 Task: Experiment with a VST harmonic exciter on a vocal track to enhance presence.
Action: Mouse moved to (80, 14)
Screenshot: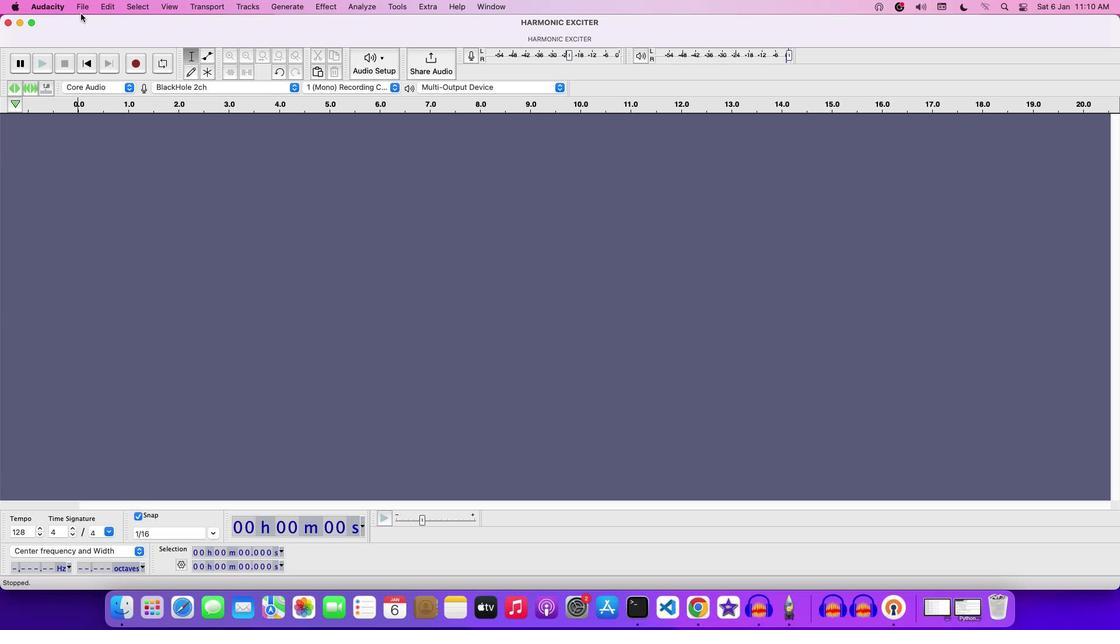 
Action: Mouse pressed left at (80, 14)
Screenshot: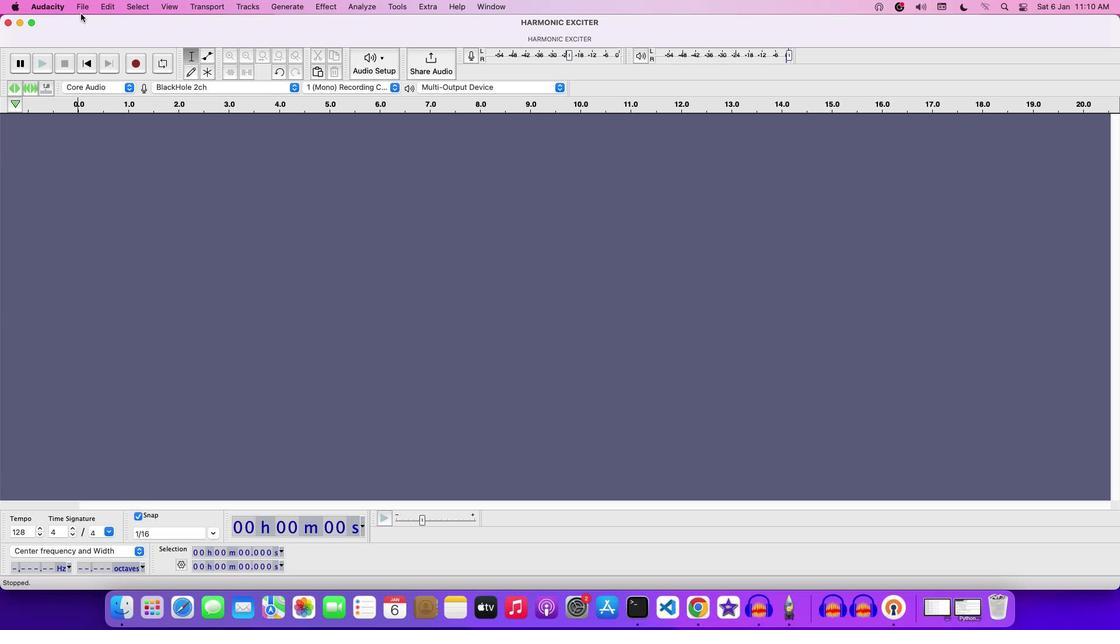 
Action: Mouse moved to (82, 10)
Screenshot: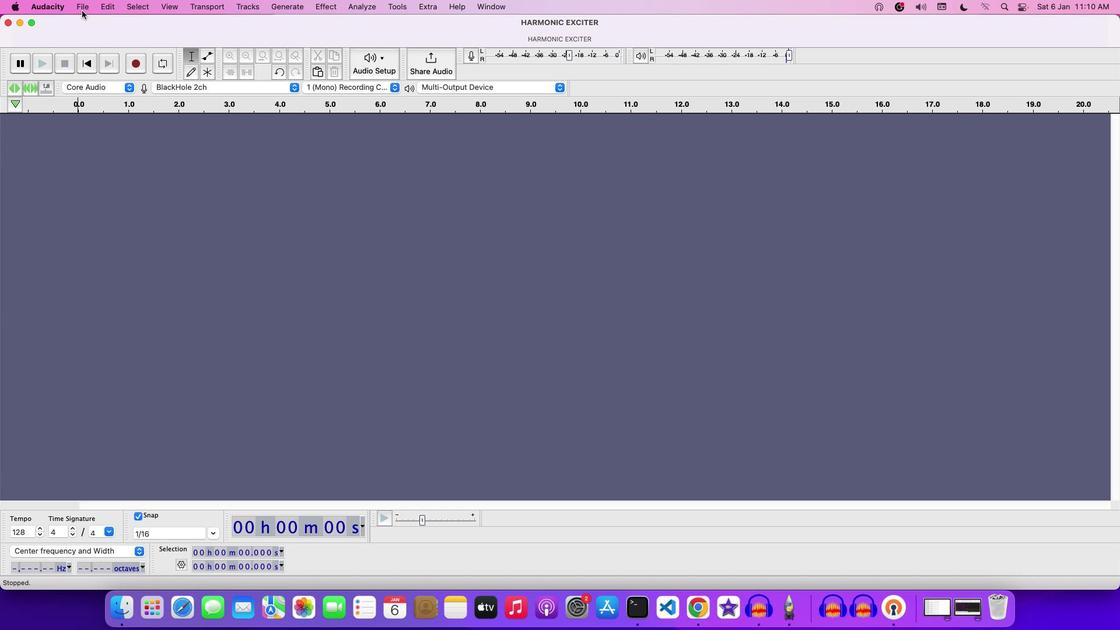 
Action: Mouse pressed left at (82, 10)
Screenshot: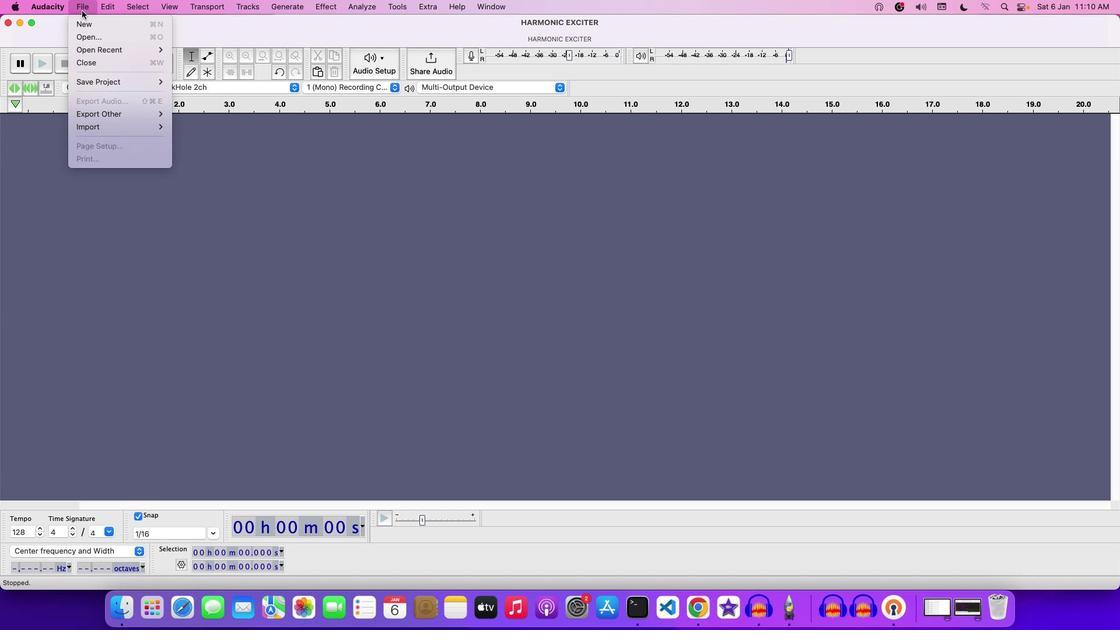 
Action: Mouse moved to (240, 50)
Screenshot: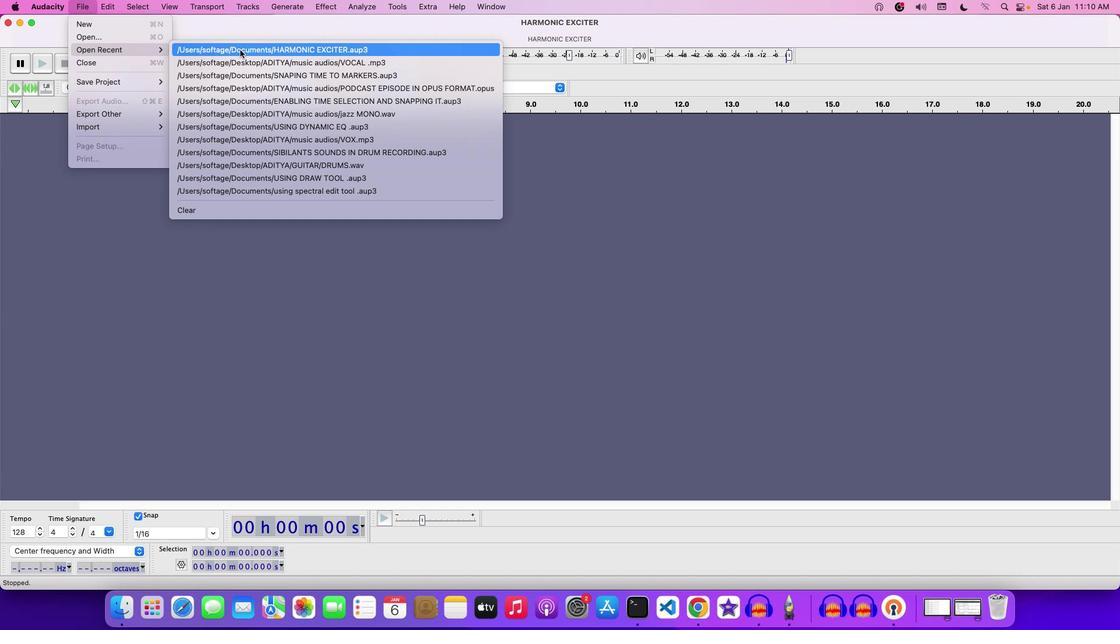 
Action: Mouse pressed left at (240, 50)
Screenshot: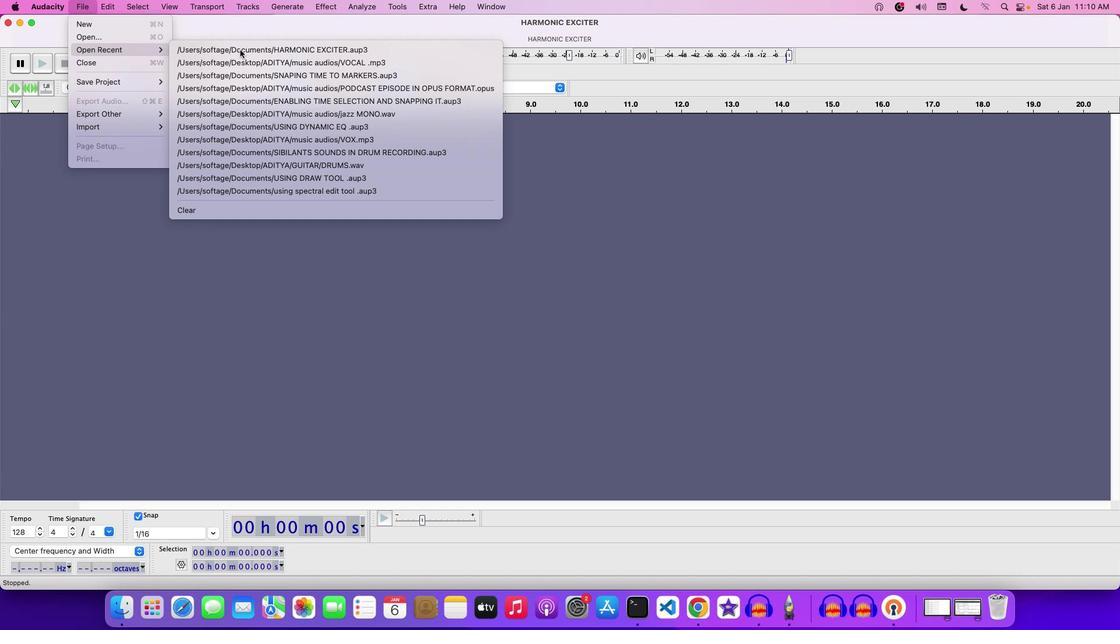 
Action: Mouse moved to (547, 239)
Screenshot: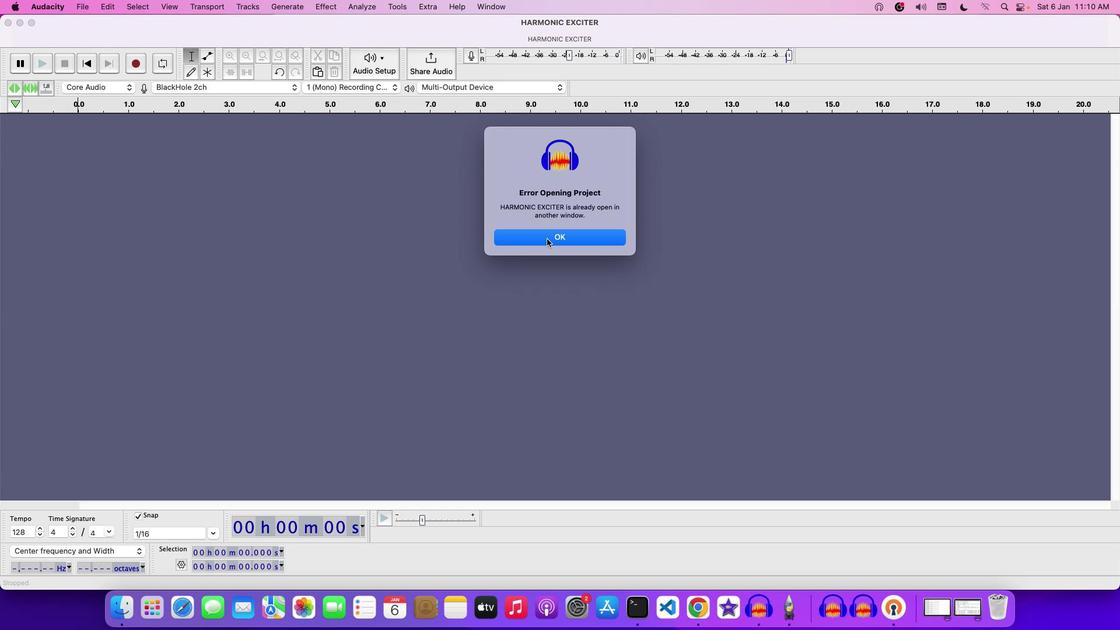 
Action: Mouse pressed left at (547, 239)
Screenshot: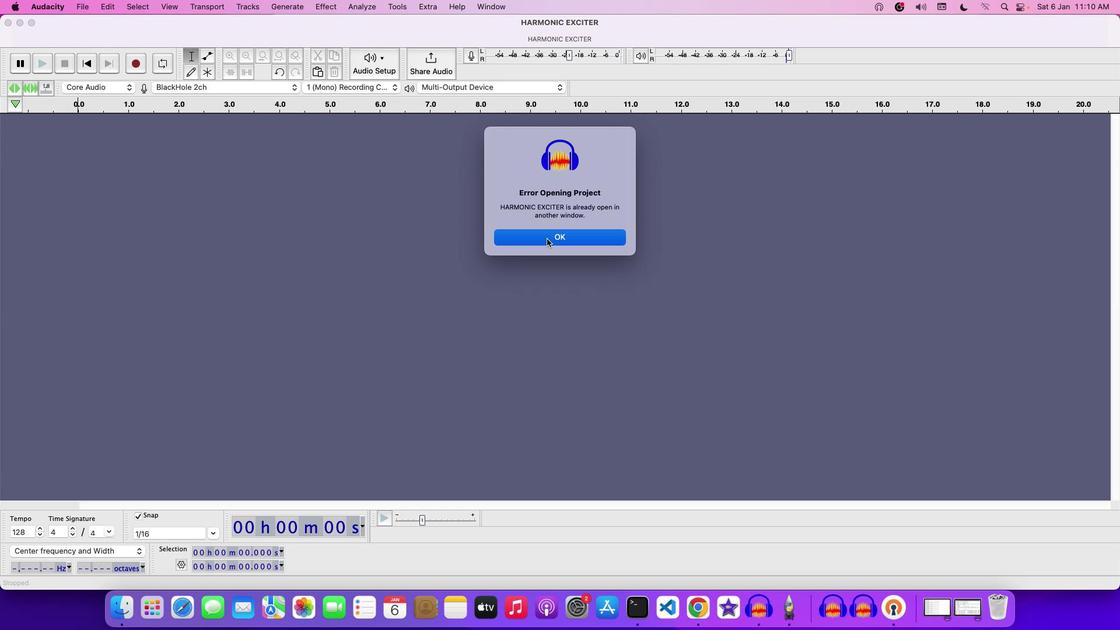 
Action: Mouse moved to (89, 9)
Screenshot: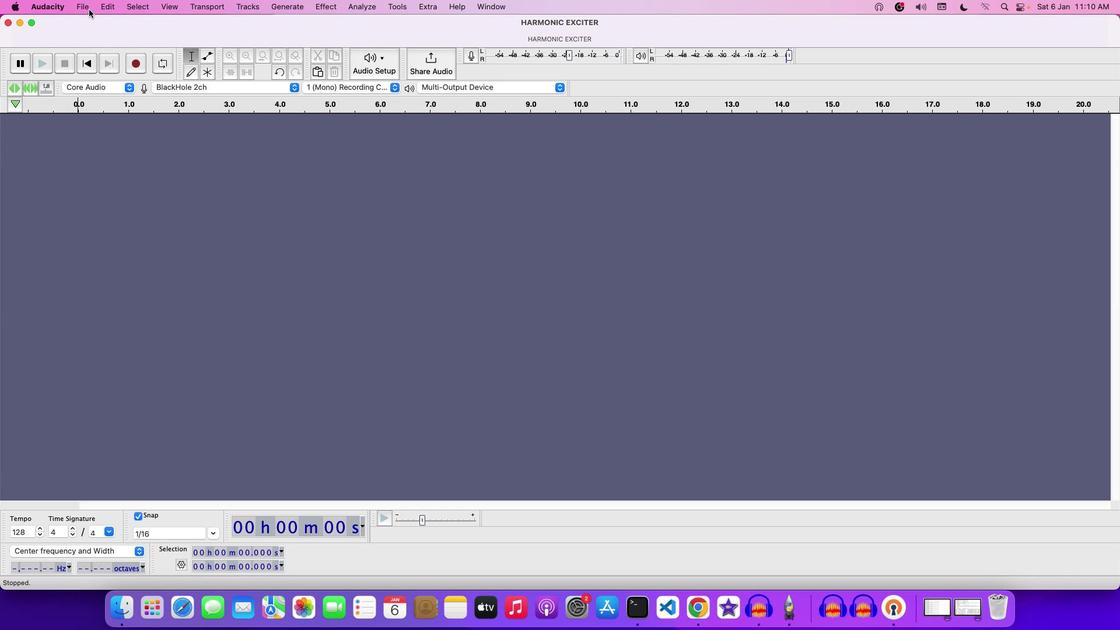 
Action: Mouse pressed left at (89, 9)
Screenshot: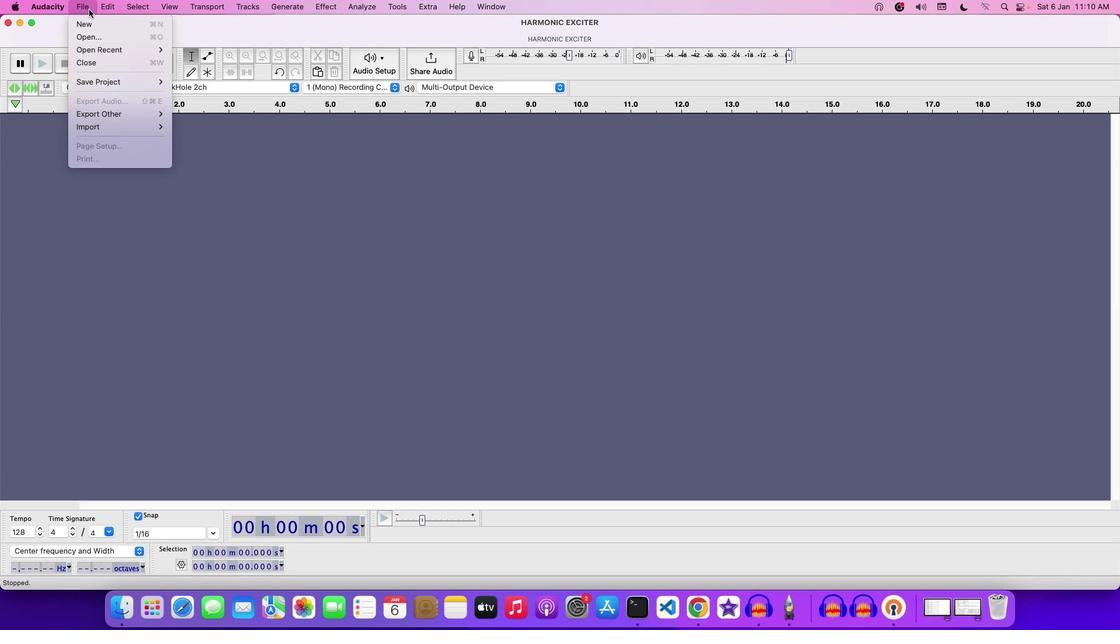 
Action: Mouse moved to (97, 37)
Screenshot: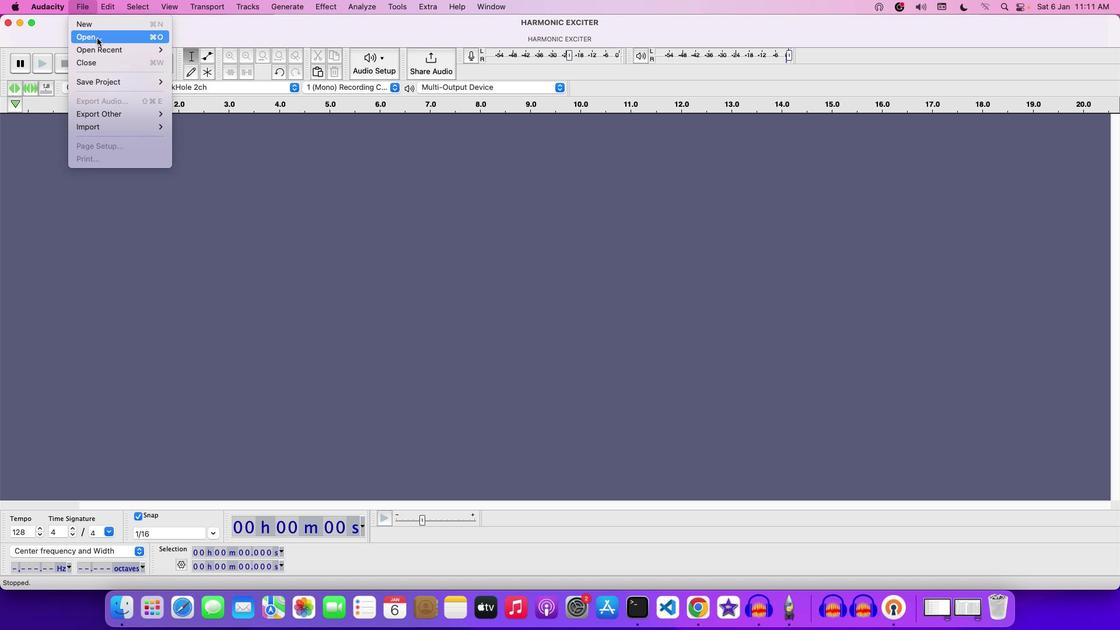 
Action: Mouse pressed left at (97, 37)
Screenshot: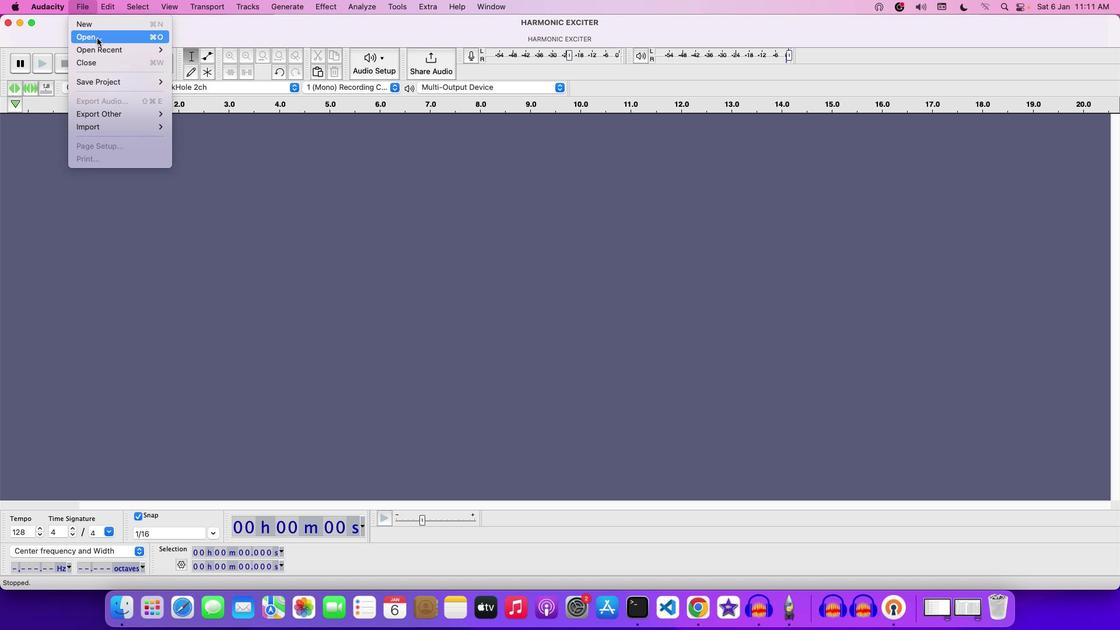 
Action: Mouse moved to (494, 227)
Screenshot: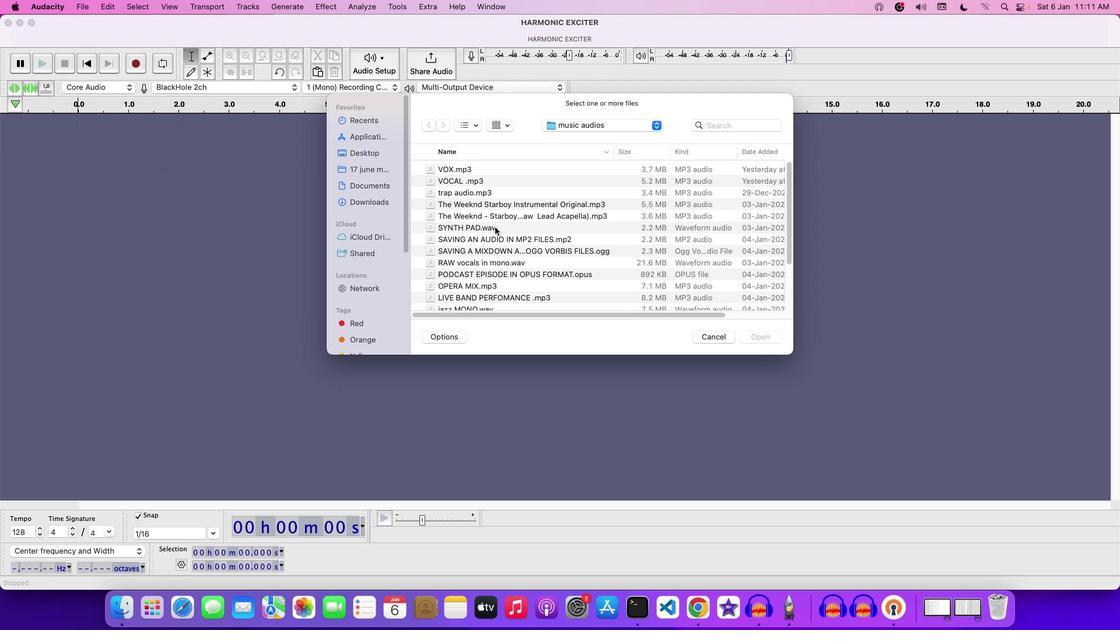
Action: Mouse scrolled (494, 227) with delta (0, 0)
Screenshot: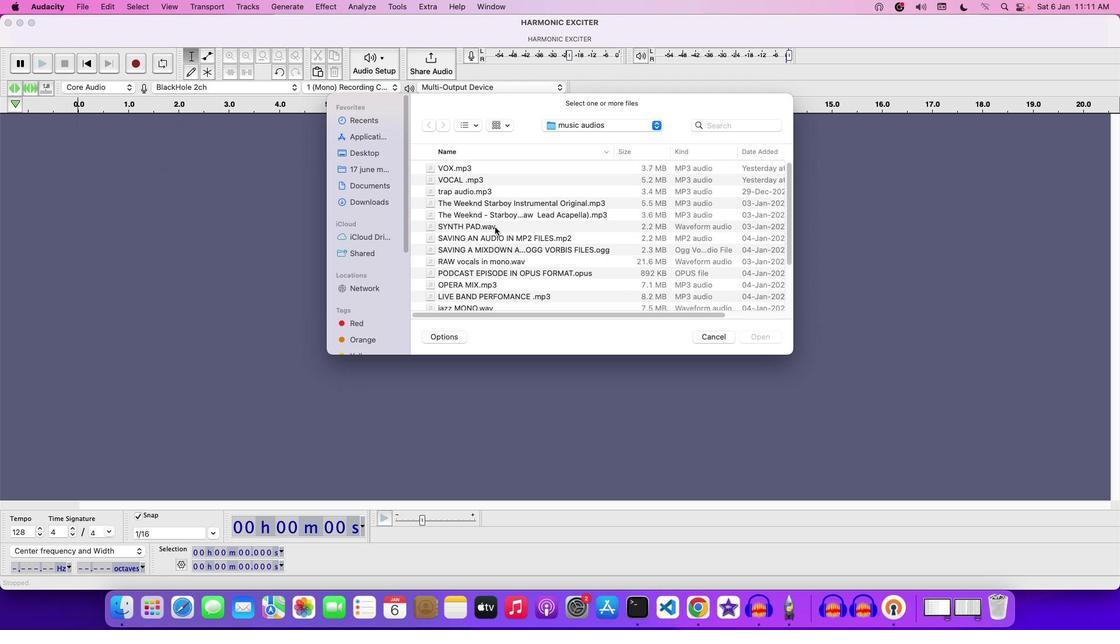 
Action: Mouse moved to (470, 180)
Screenshot: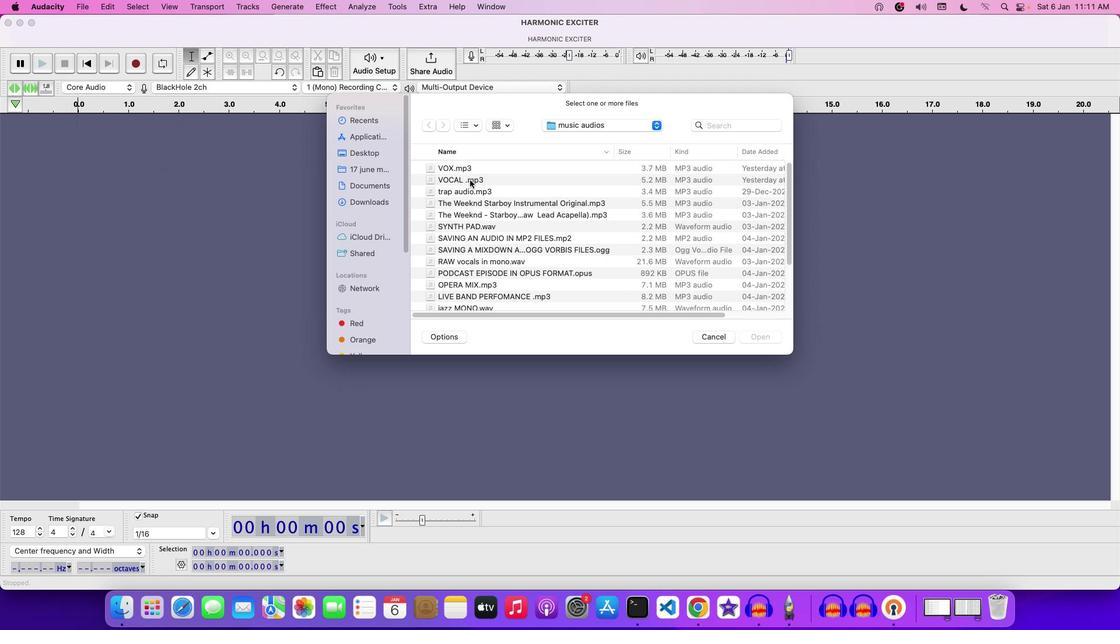 
Action: Mouse pressed left at (470, 180)
Screenshot: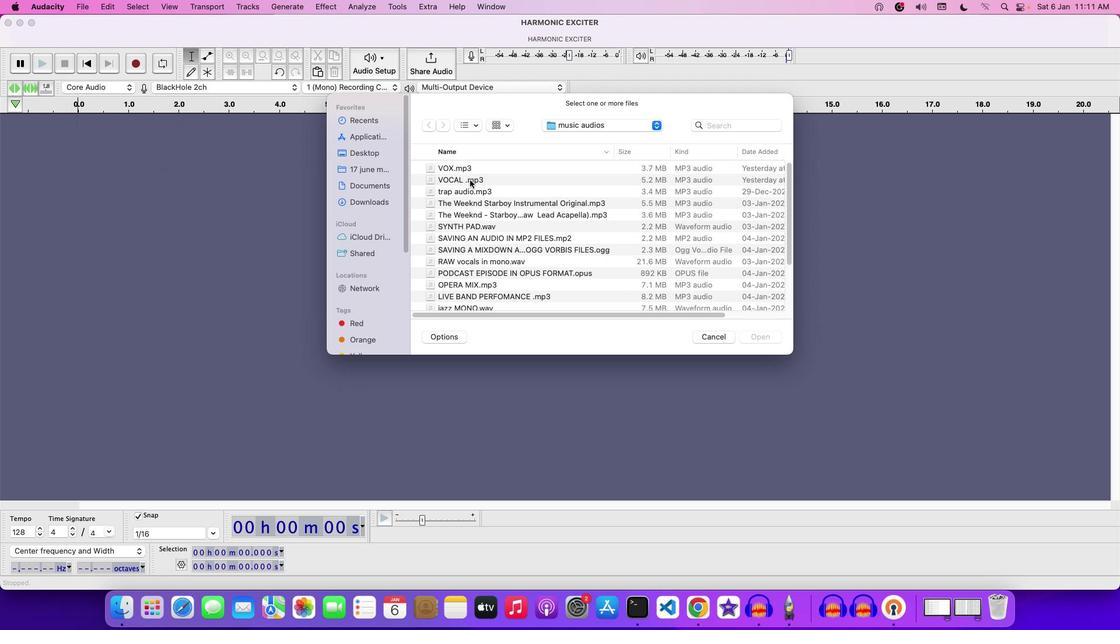 
Action: Mouse moved to (482, 178)
Screenshot: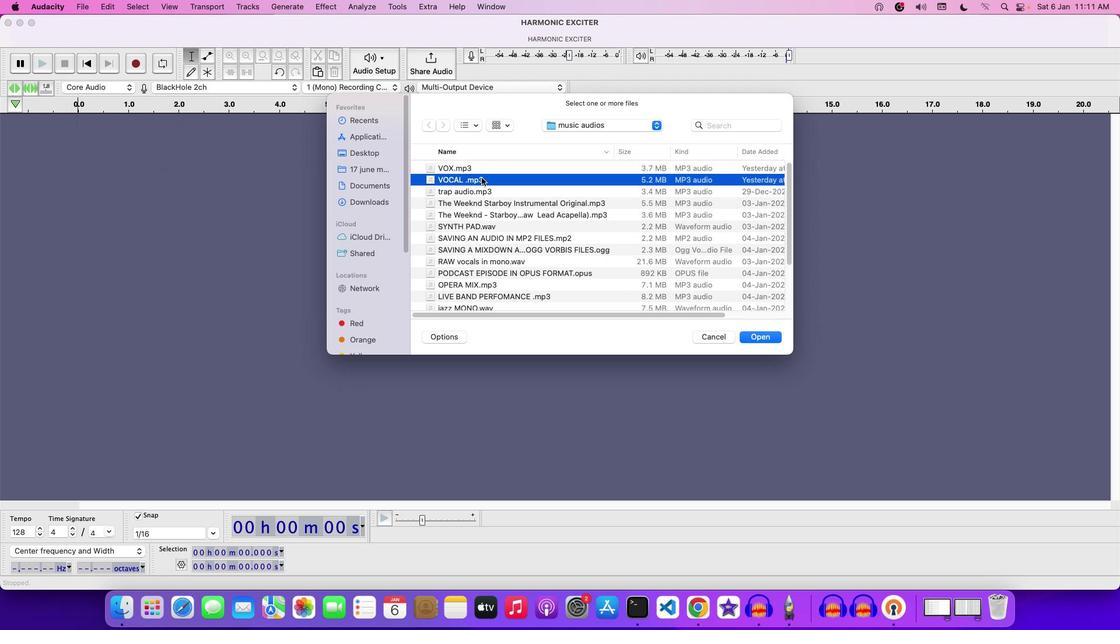 
Action: Mouse pressed left at (482, 178)
Screenshot: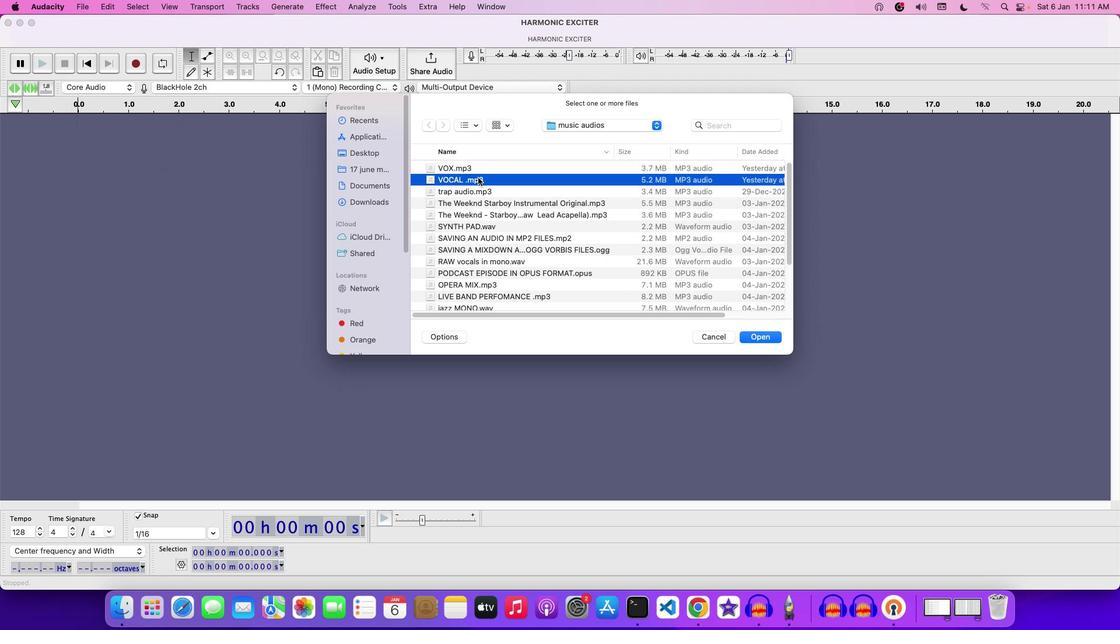 
Action: Mouse moved to (723, 338)
Screenshot: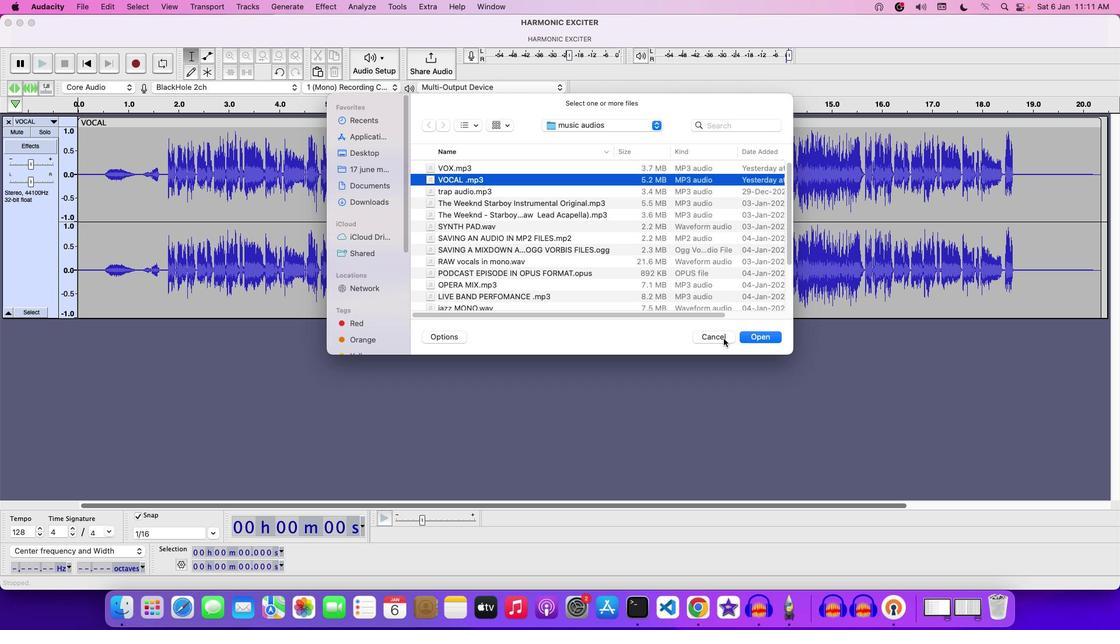 
Action: Mouse pressed left at (723, 338)
Screenshot: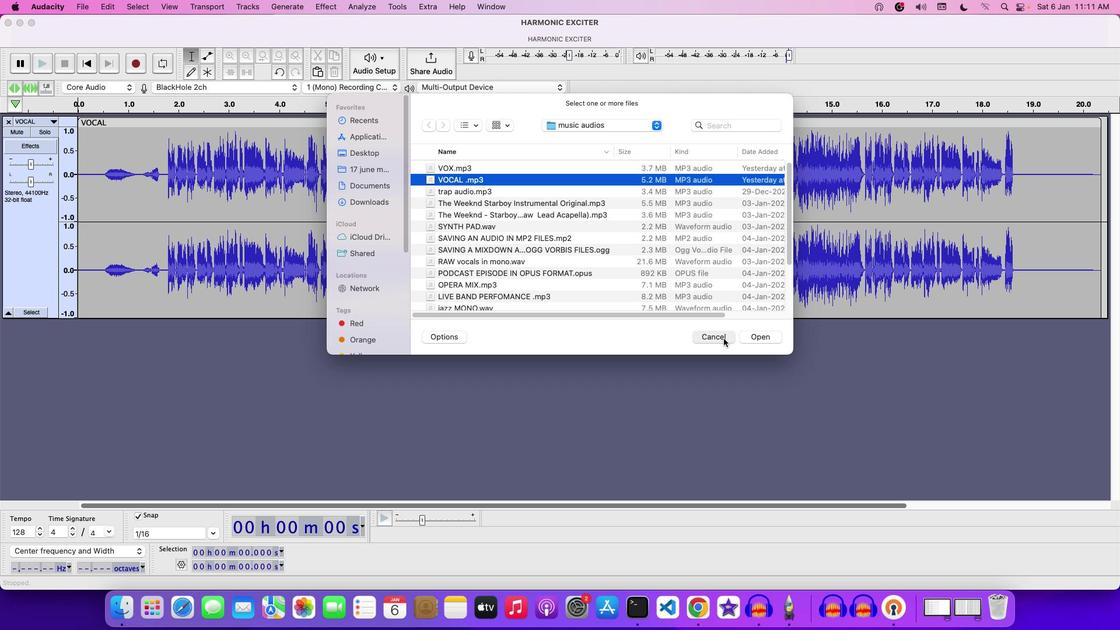 
Action: Mouse moved to (78, 123)
Screenshot: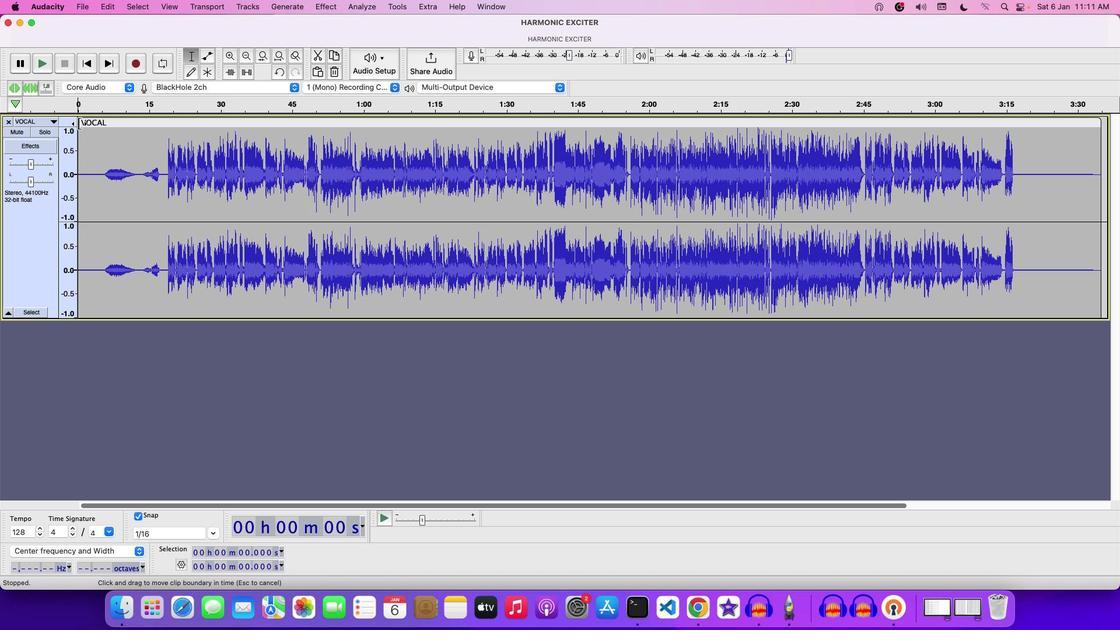 
Action: Mouse pressed left at (78, 123)
Screenshot: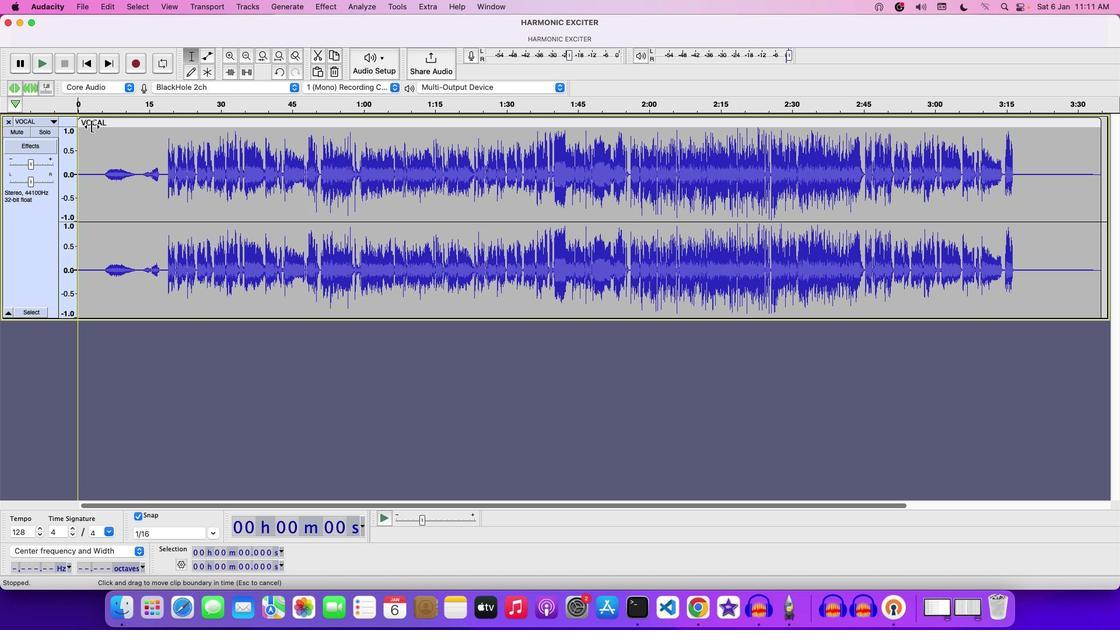 
Action: Mouse moved to (183, 126)
Screenshot: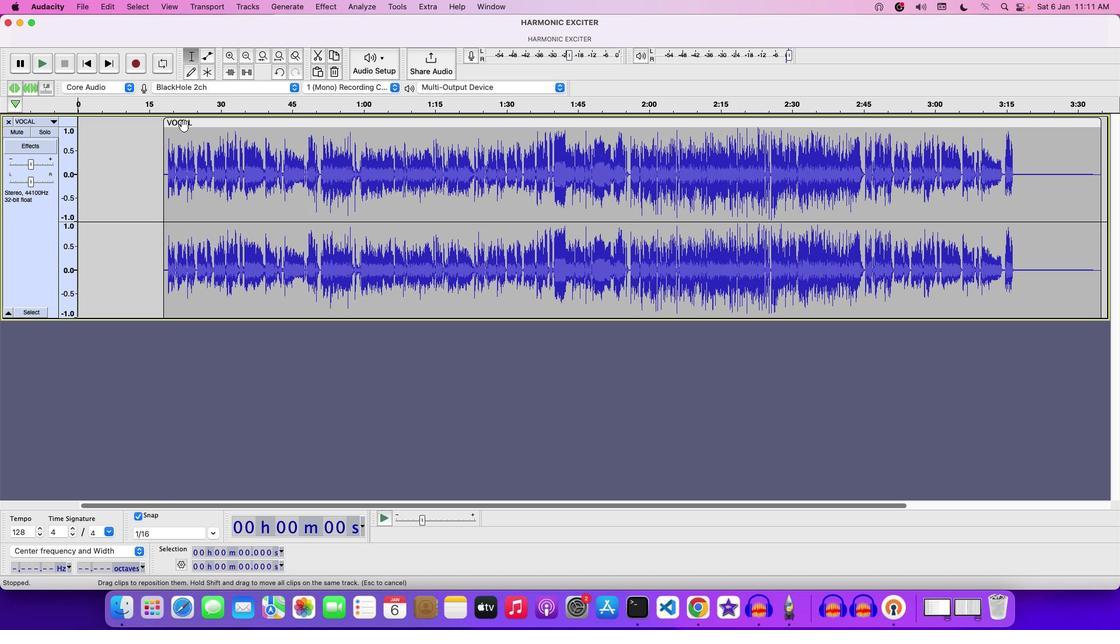 
Action: Mouse pressed left at (183, 126)
Screenshot: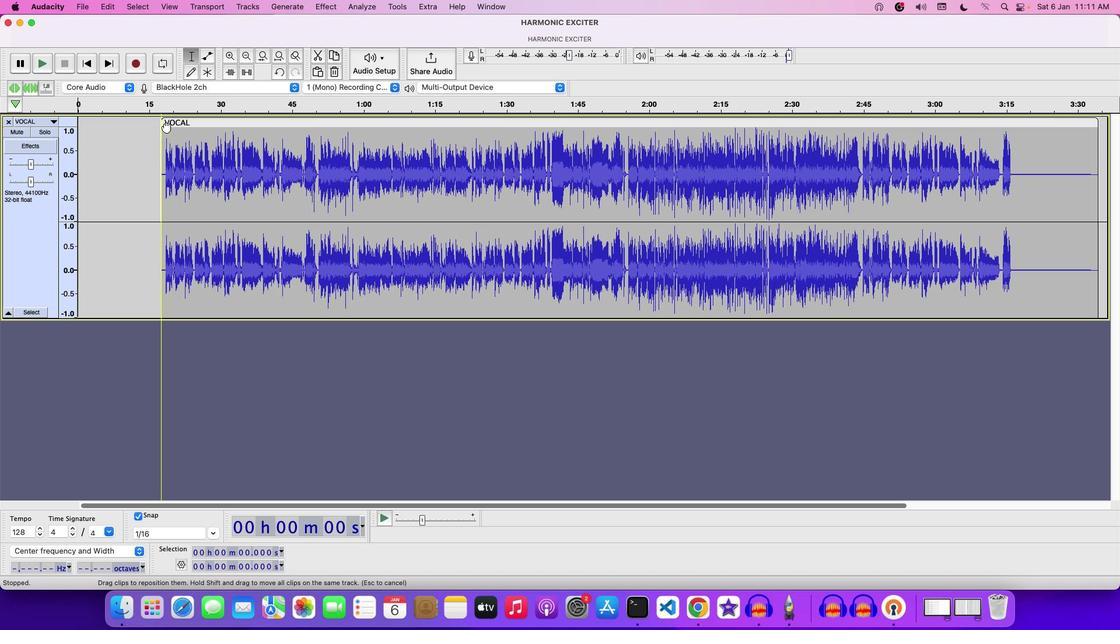 
Action: Mouse moved to (97, 129)
Screenshot: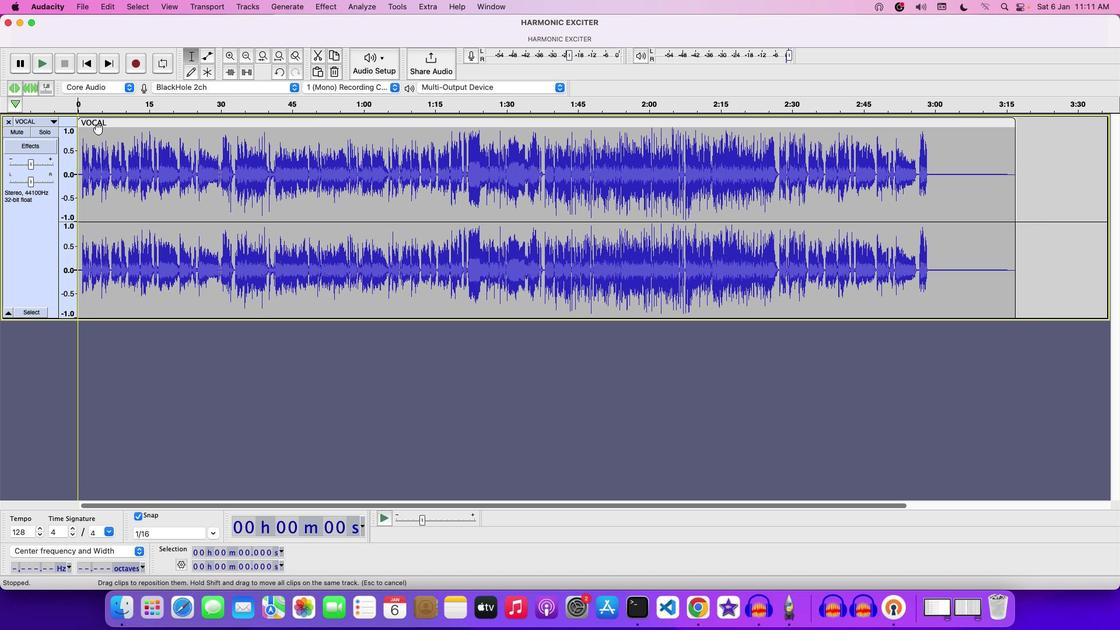 
Action: Key pressed Key.space
Screenshot: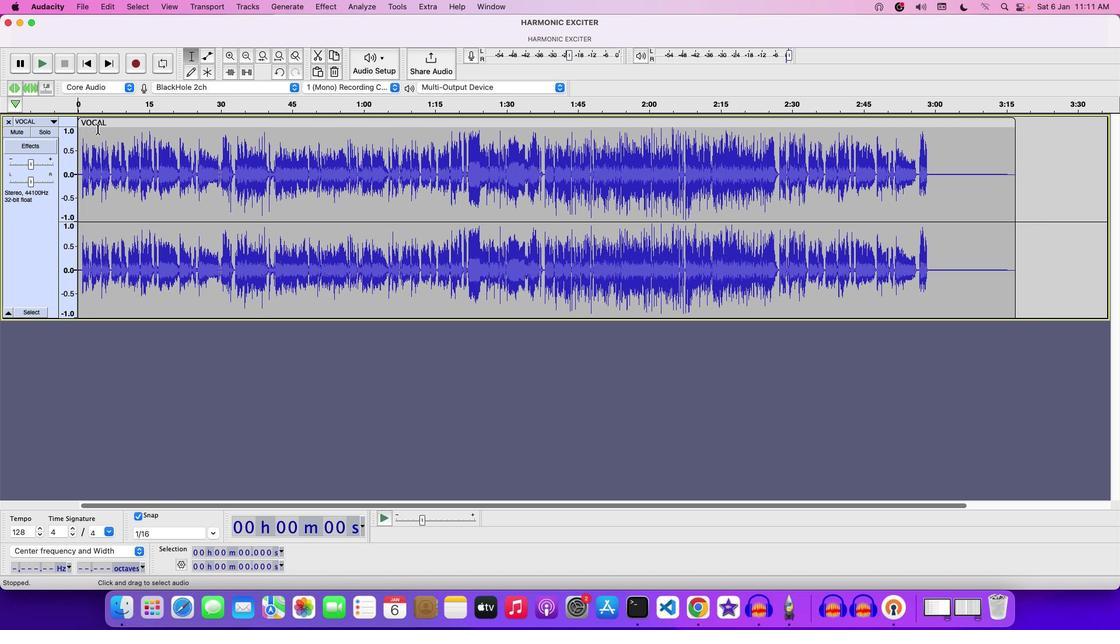 
Action: Mouse moved to (31, 162)
Screenshot: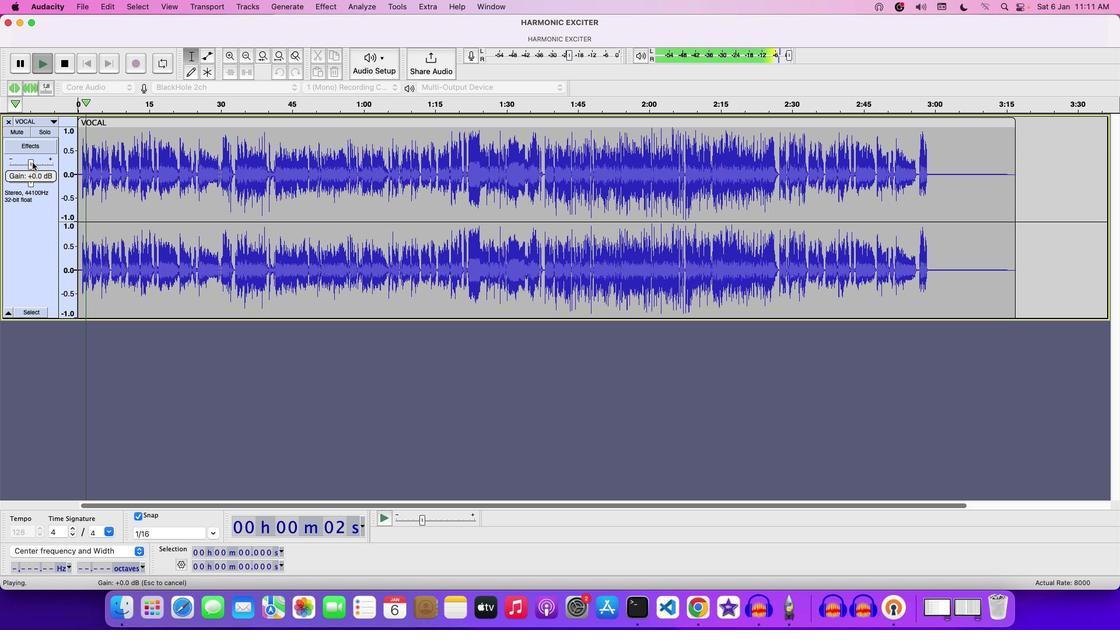 
Action: Mouse pressed left at (31, 162)
Screenshot: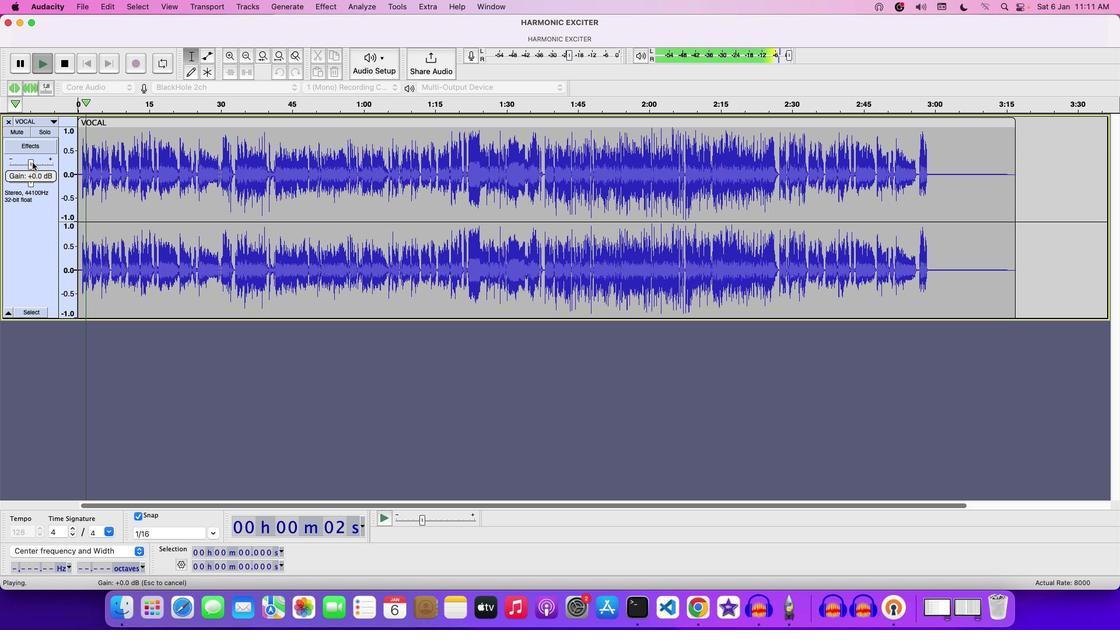 
Action: Mouse moved to (383, 168)
Screenshot: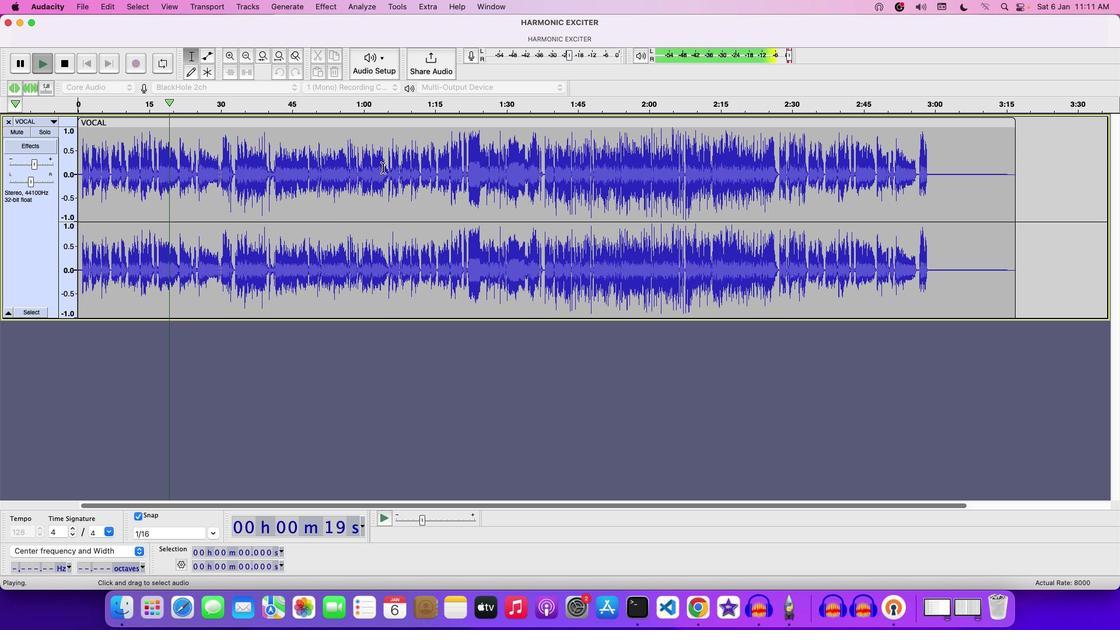 
Action: Mouse pressed left at (383, 168)
Screenshot: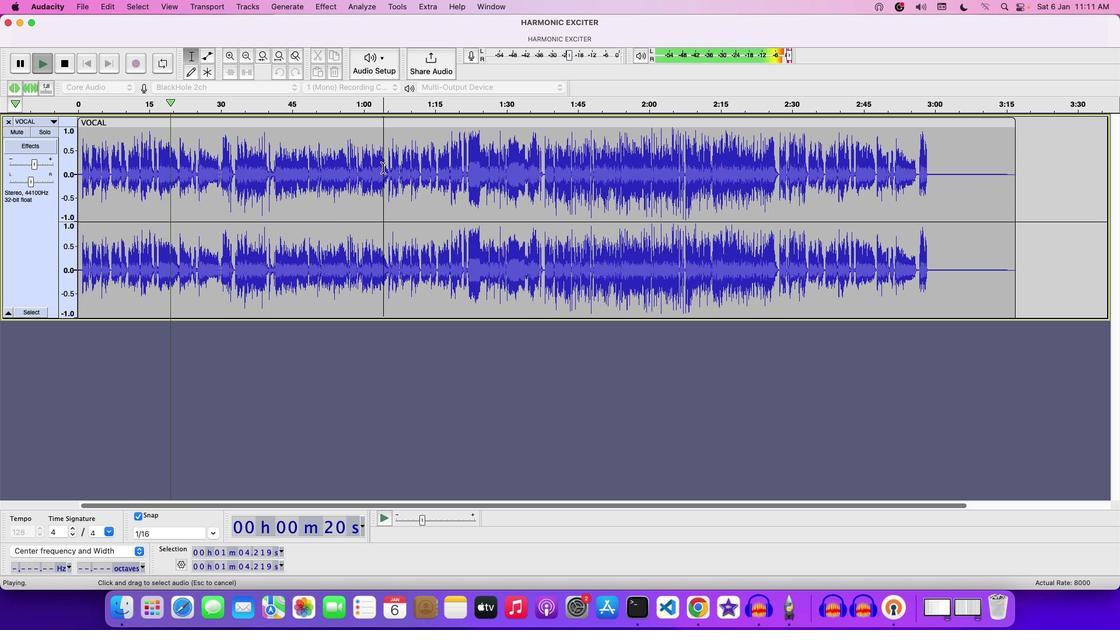 
Action: Mouse pressed left at (383, 168)
Screenshot: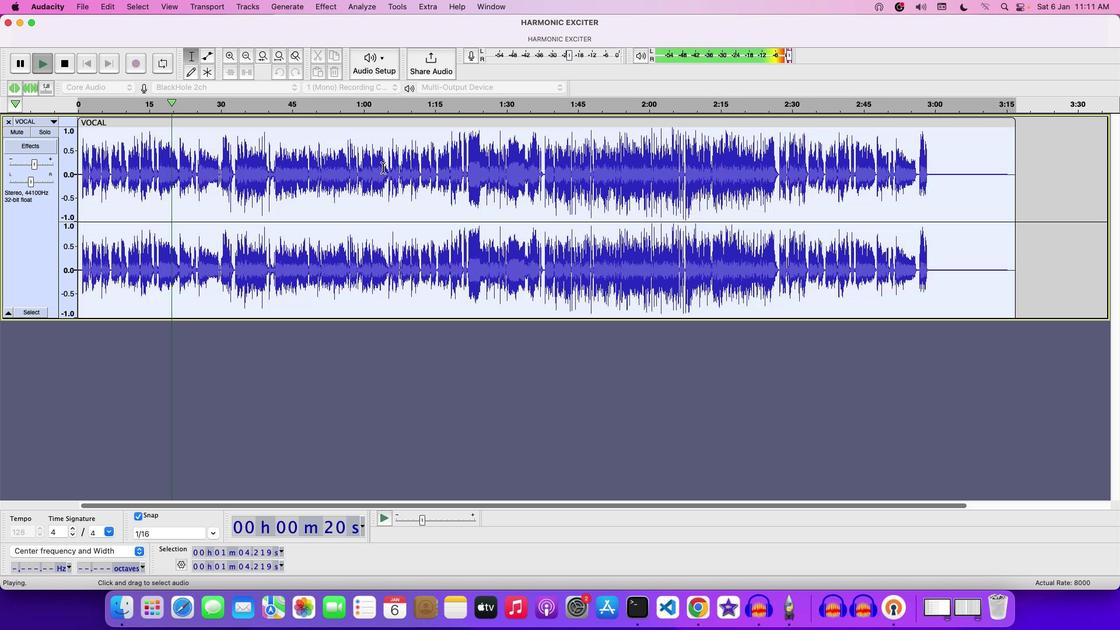 
Action: Mouse moved to (314, 154)
Screenshot: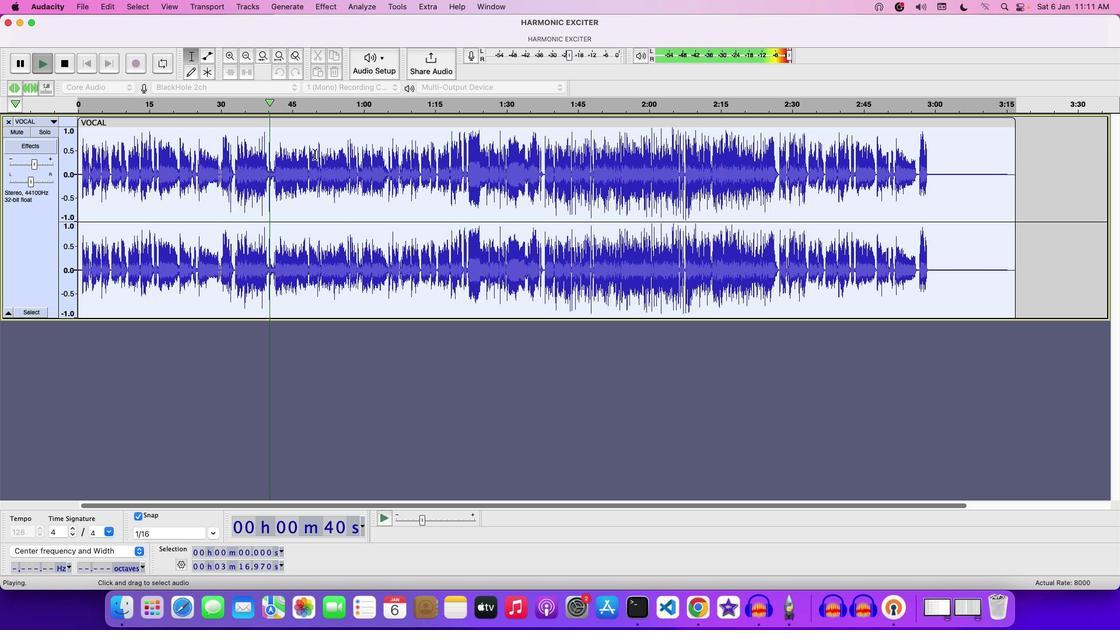 
Action: Key pressed Key.space
Screenshot: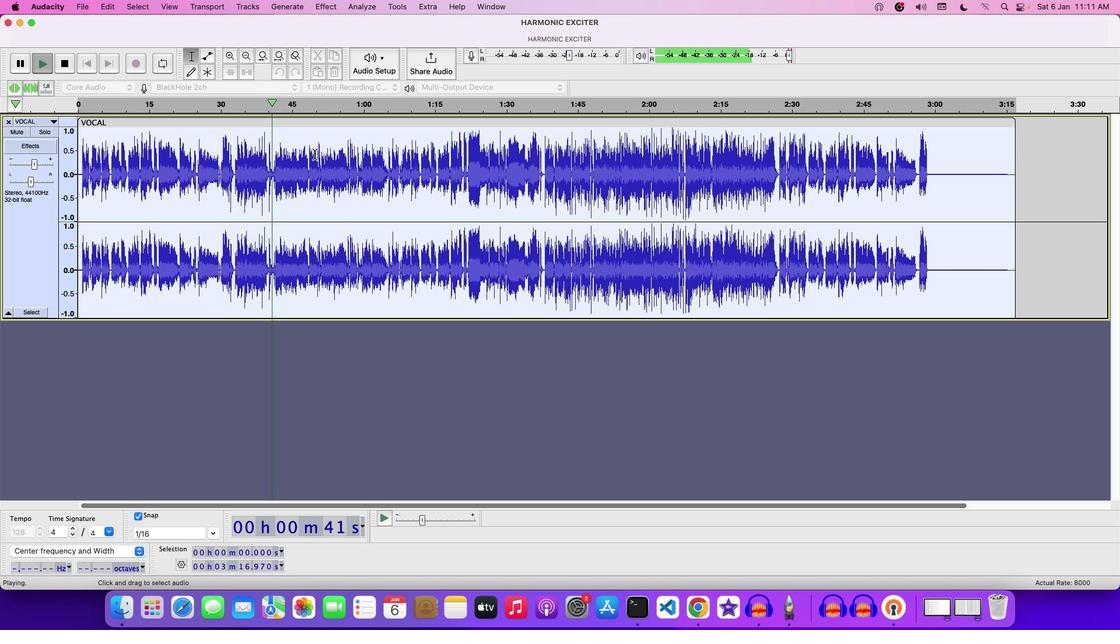 
Action: Mouse moved to (78, 7)
Screenshot: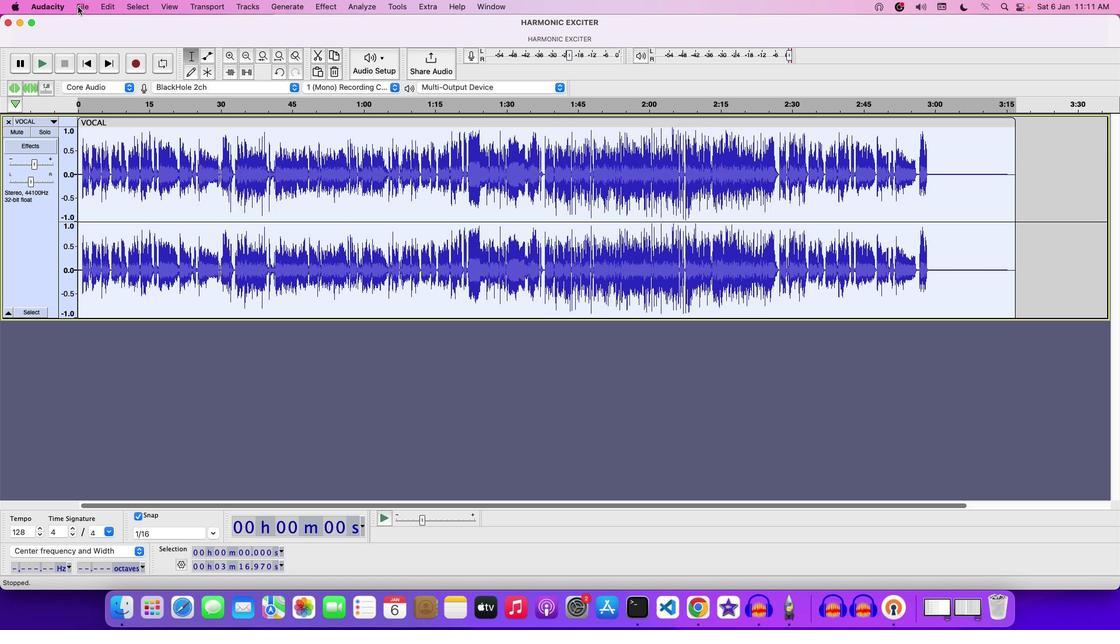 
Action: Mouse pressed left at (78, 7)
Screenshot: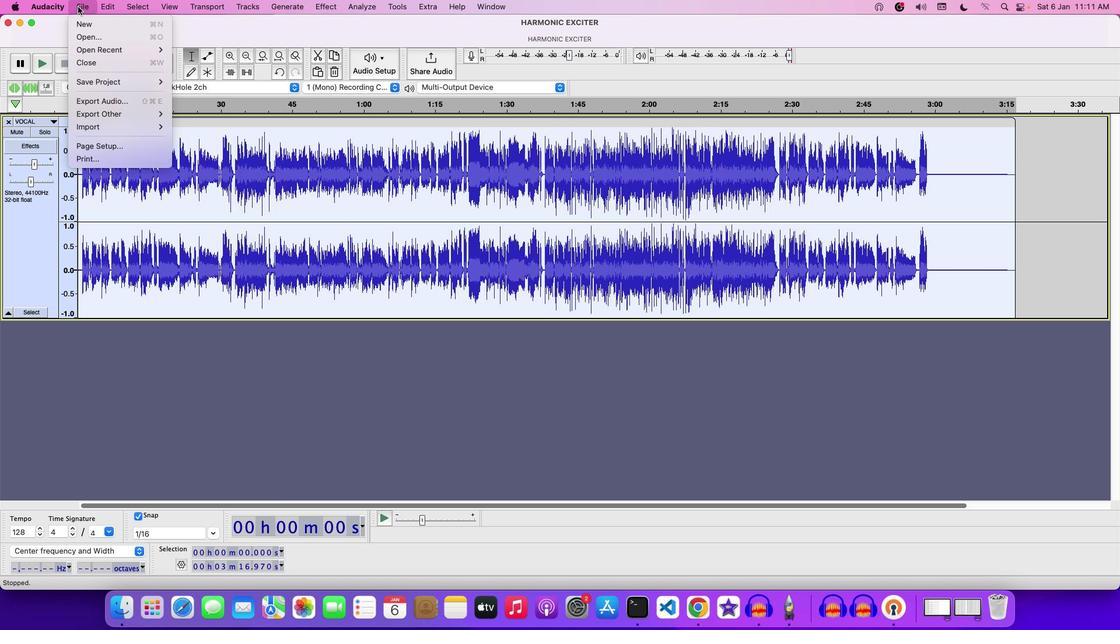 
Action: Mouse moved to (490, 323)
Screenshot: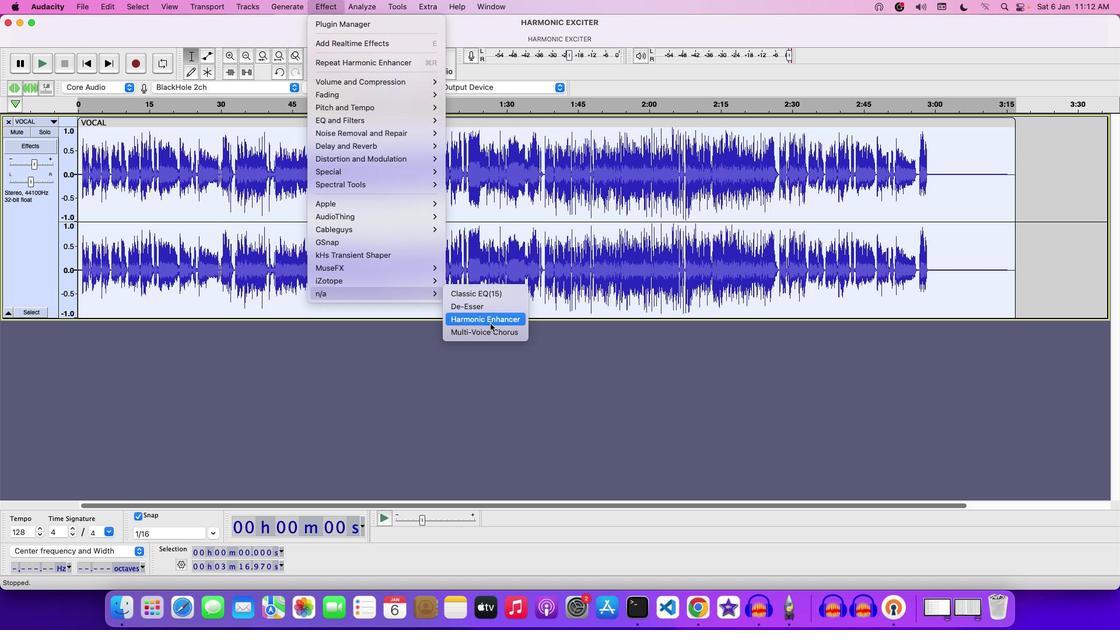 
Action: Mouse pressed left at (490, 323)
Screenshot: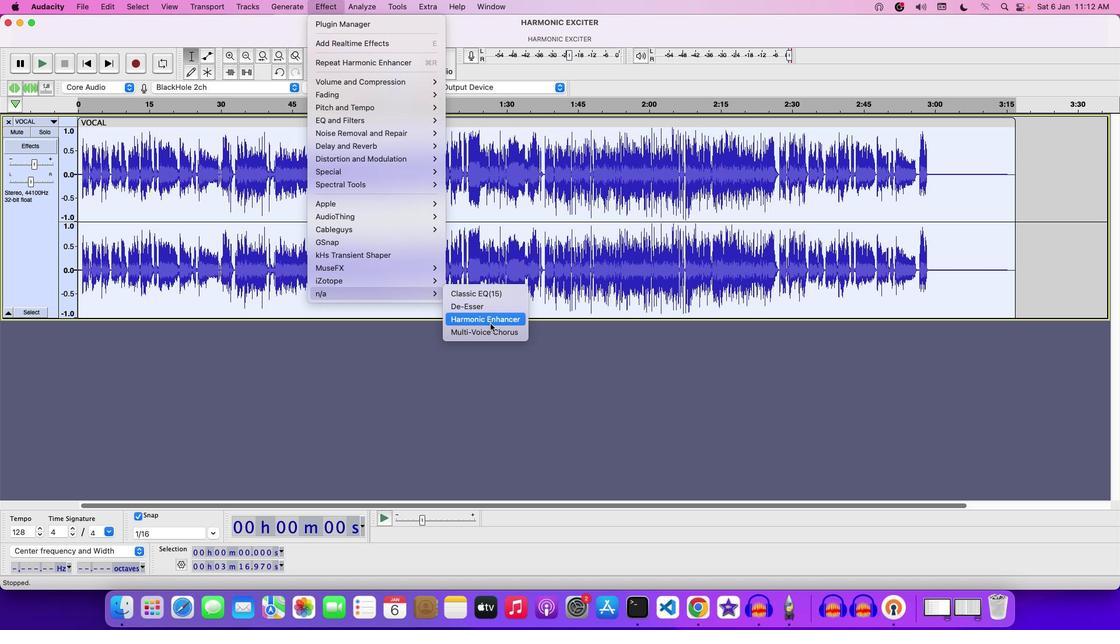
Action: Mouse moved to (639, 326)
Screenshot: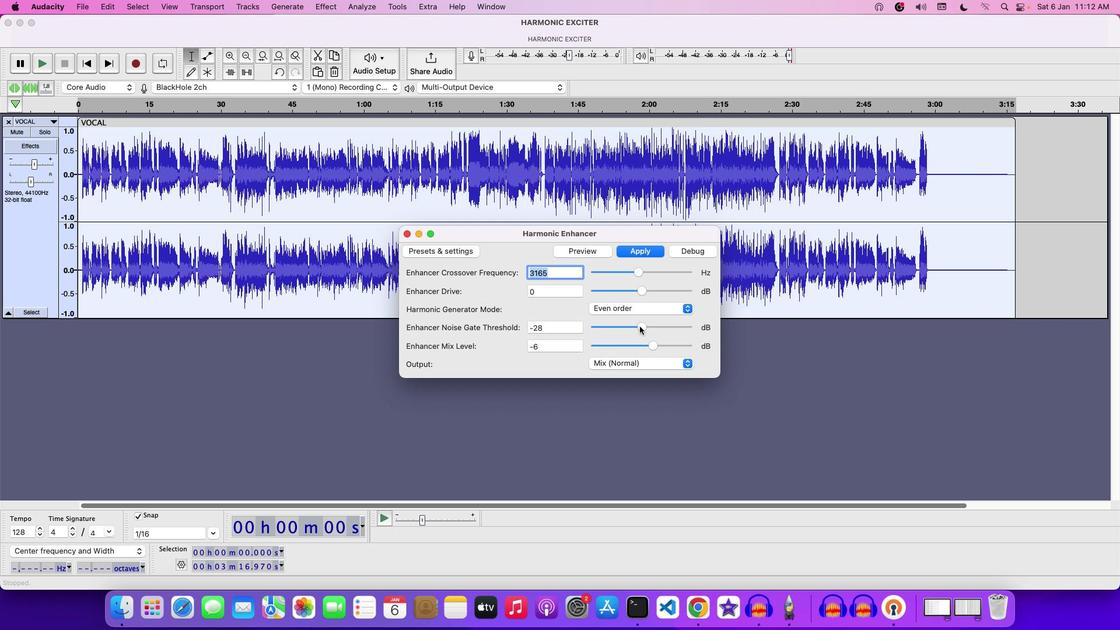 
Action: Mouse pressed left at (639, 326)
Screenshot: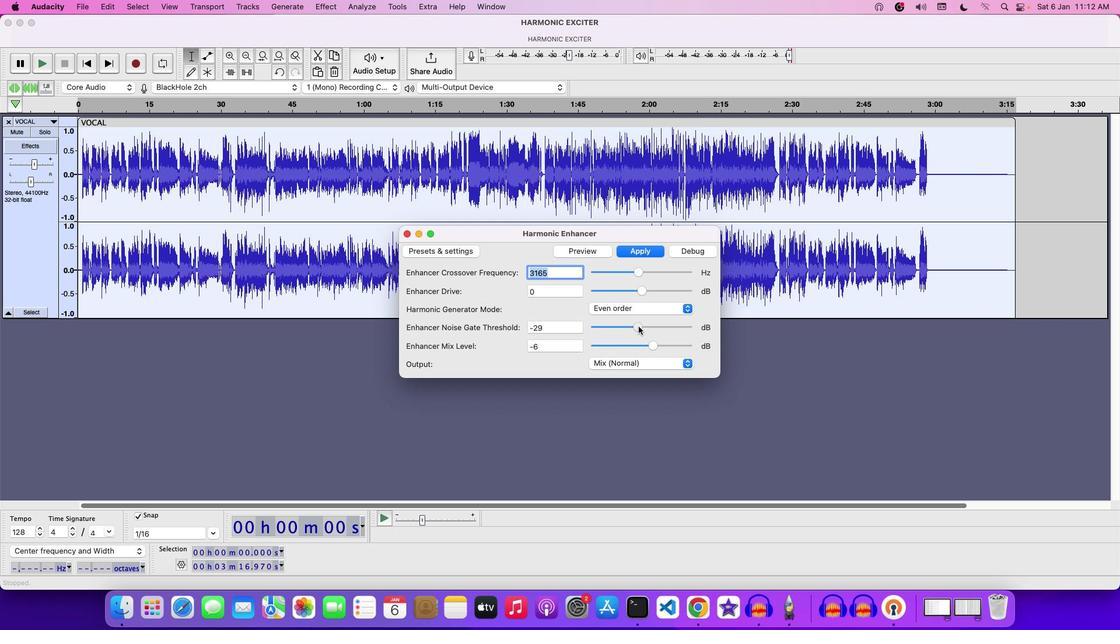 
Action: Mouse moved to (653, 346)
Screenshot: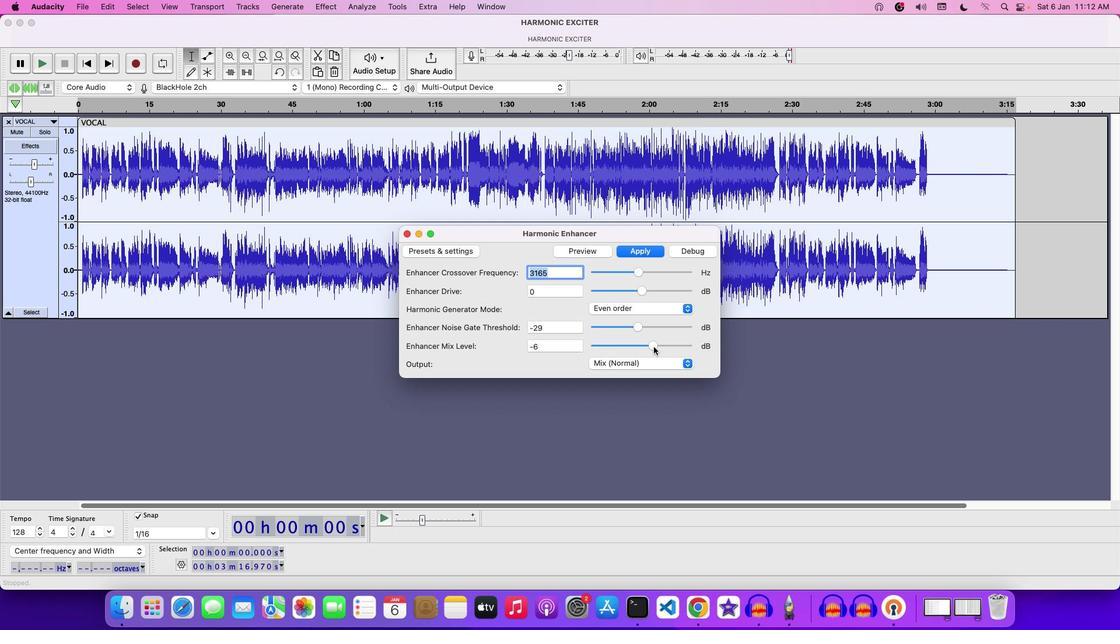 
Action: Mouse pressed left at (653, 346)
Screenshot: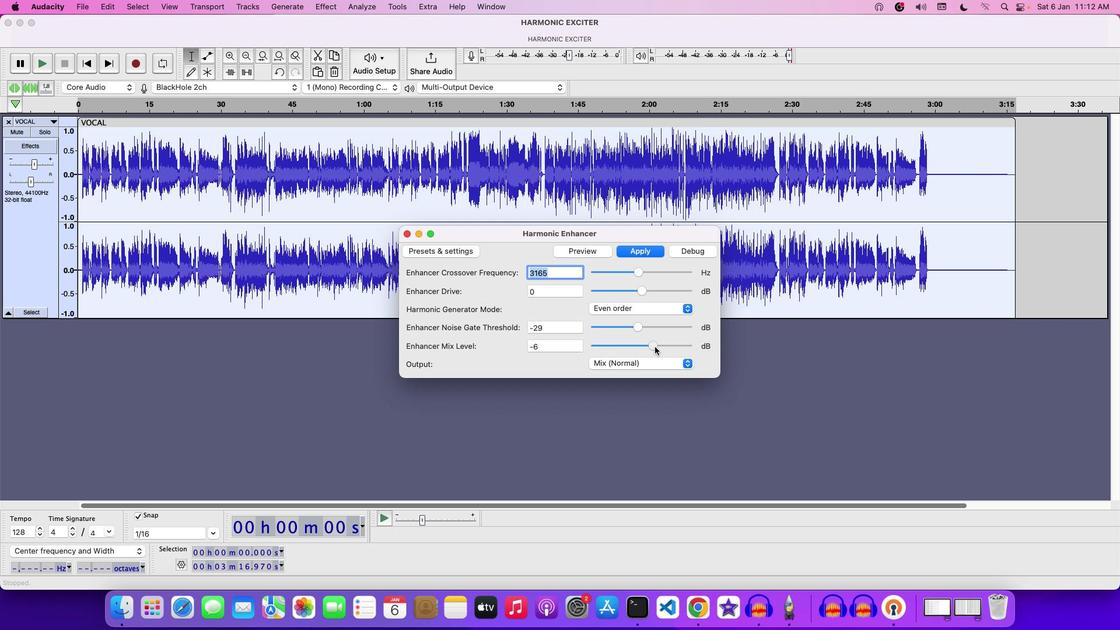 
Action: Mouse moved to (656, 346)
Screenshot: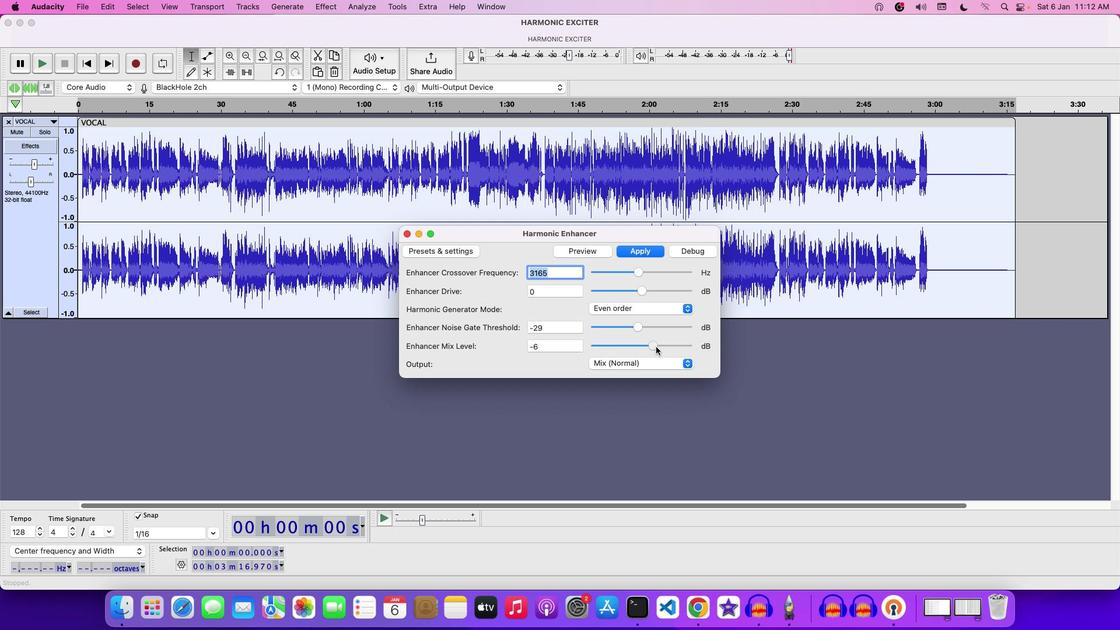 
Action: Mouse pressed left at (656, 346)
Screenshot: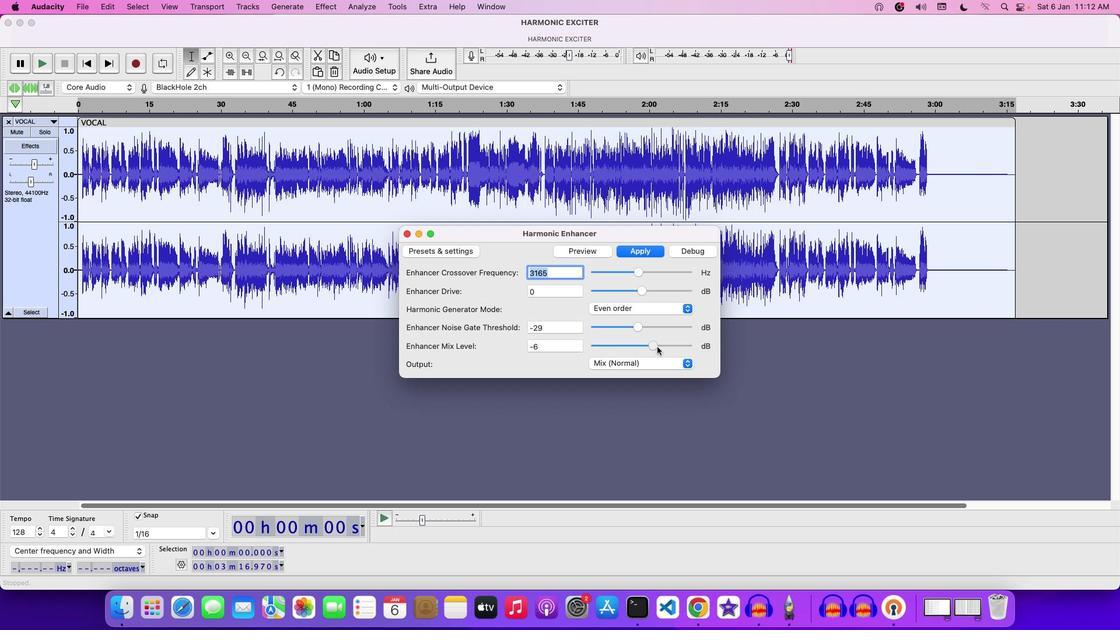 
Action: Mouse moved to (577, 250)
Screenshot: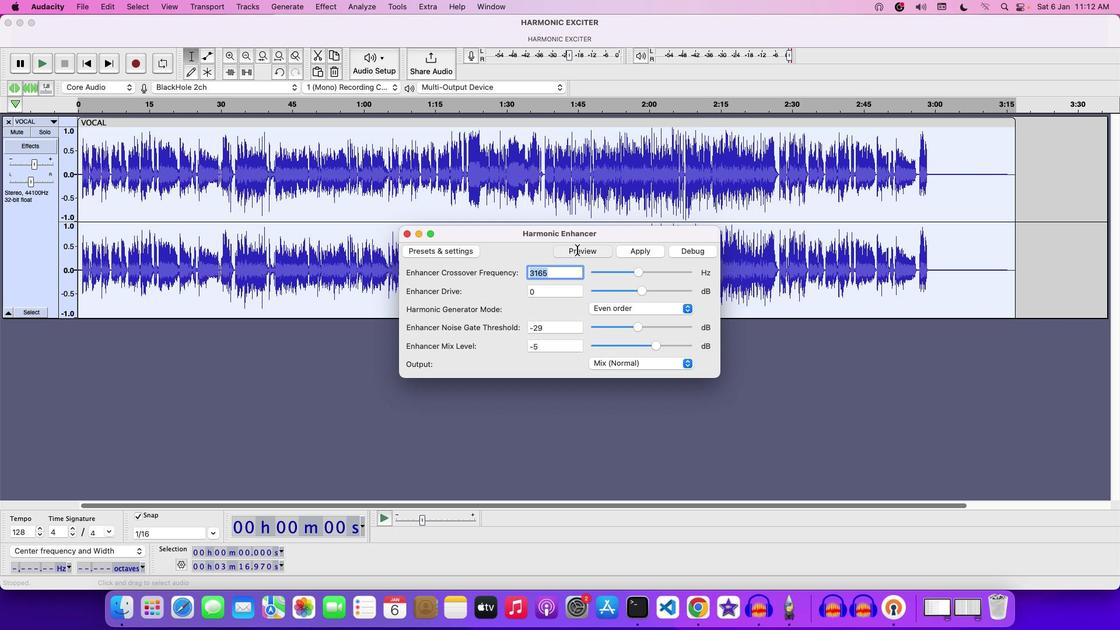 
Action: Mouse pressed left at (577, 250)
Screenshot: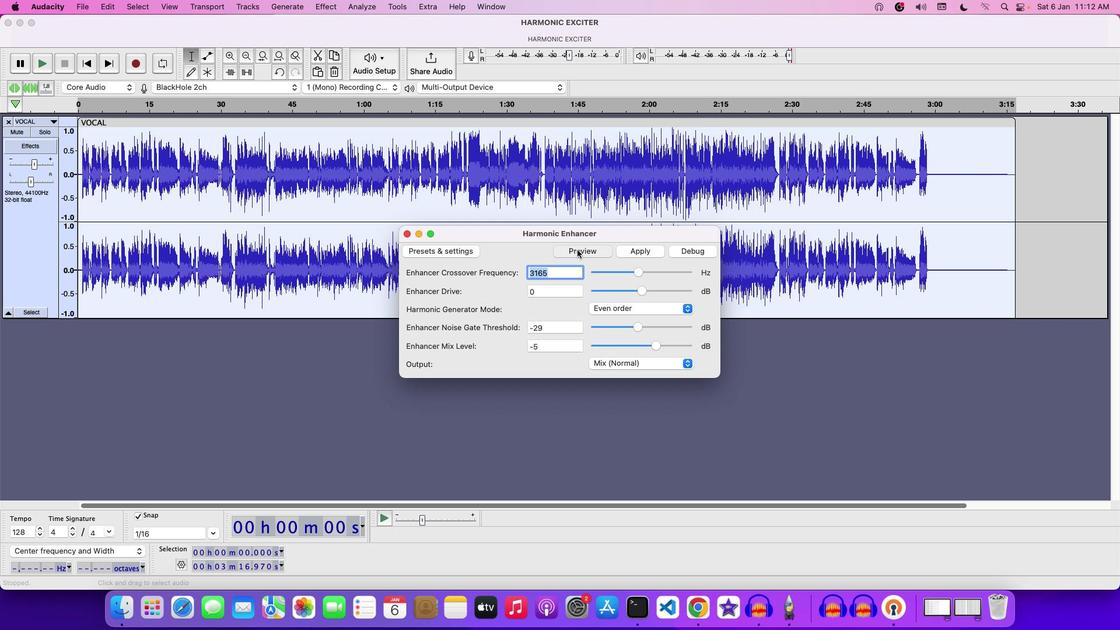 
Action: Mouse moved to (643, 249)
Screenshot: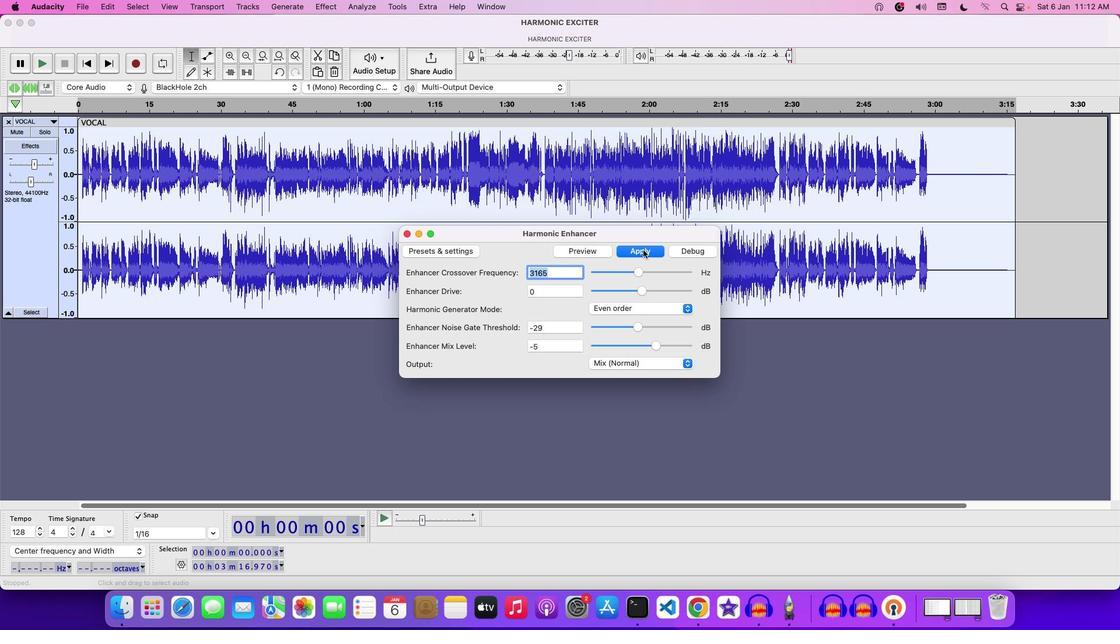 
Action: Mouse pressed left at (643, 249)
Screenshot: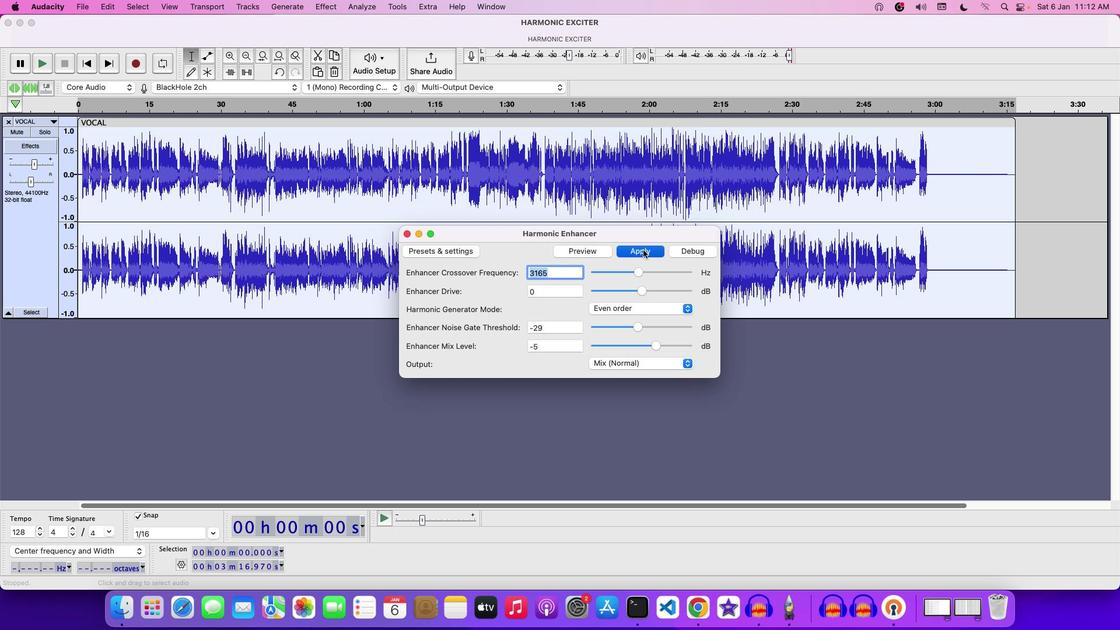 
Action: Mouse moved to (282, 211)
Screenshot: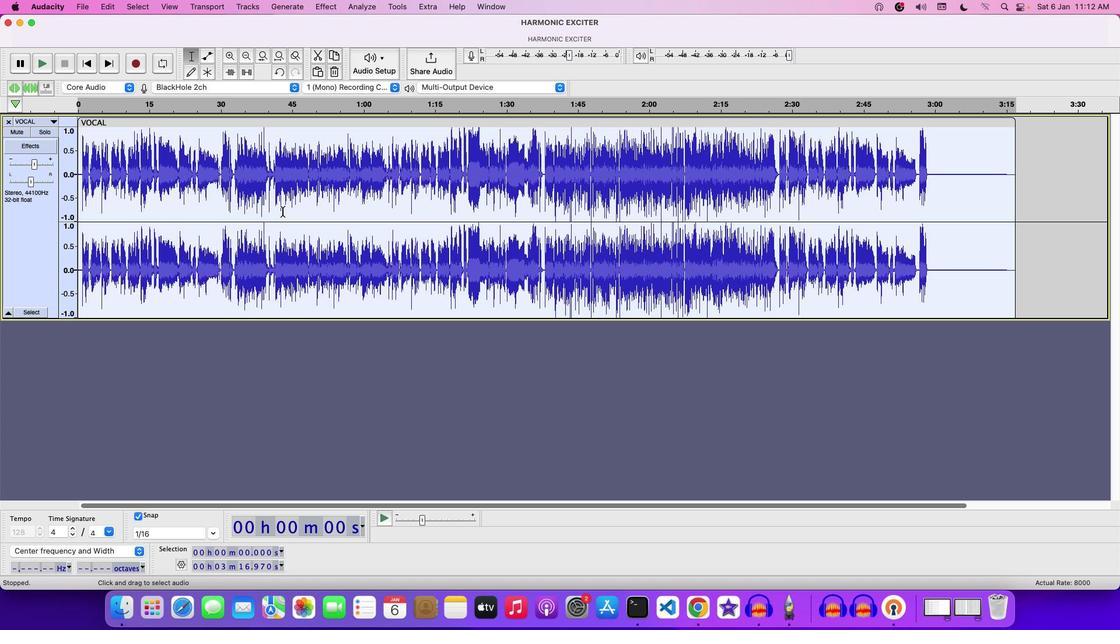 
Action: Key pressed Key.space
Screenshot: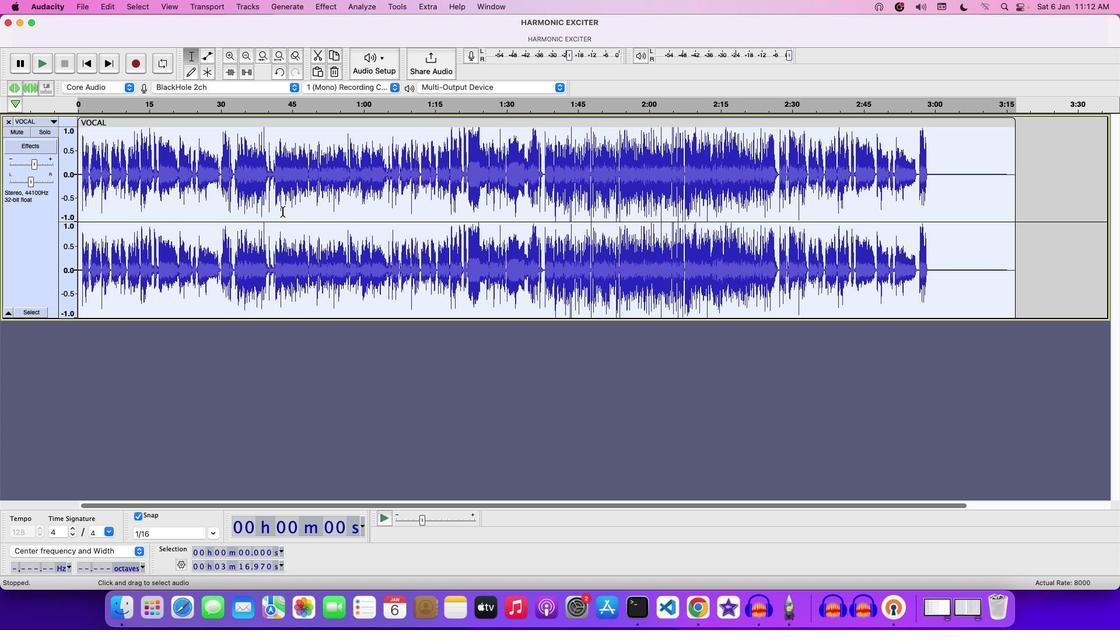 
Action: Mouse moved to (665, 216)
Screenshot: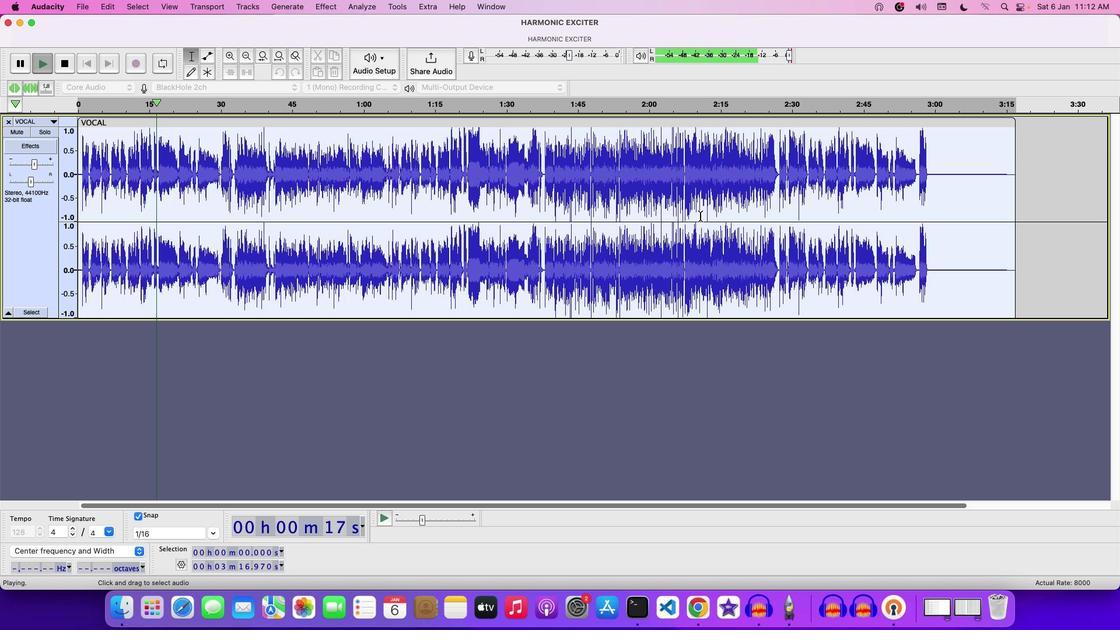 
Action: Mouse scrolled (665, 216) with delta (0, 0)
Screenshot: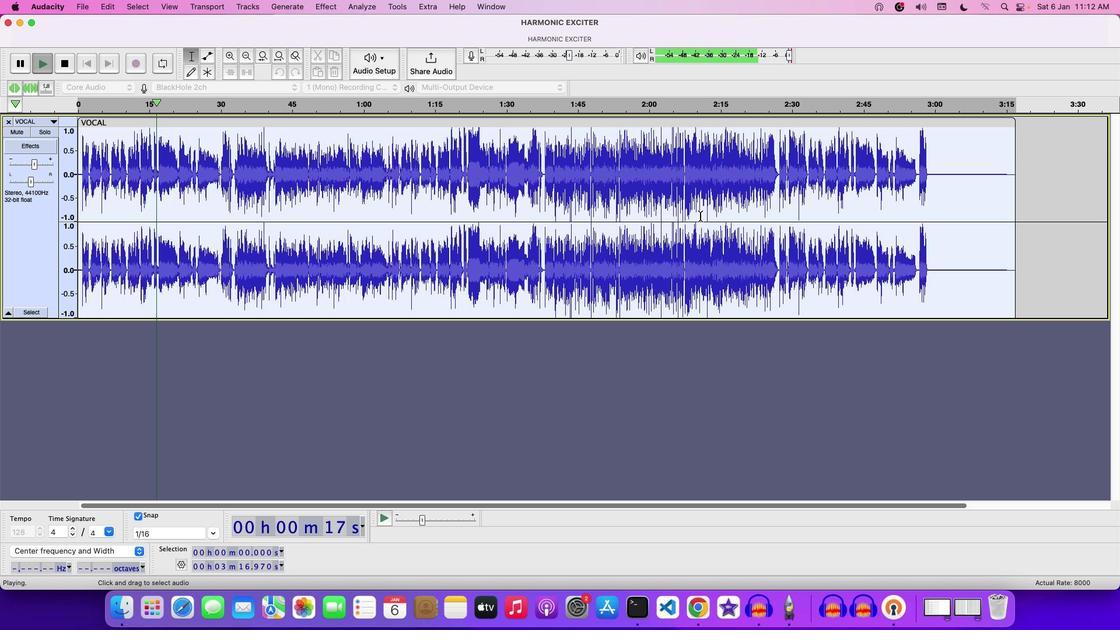 
Action: Mouse moved to (33, 164)
Screenshot: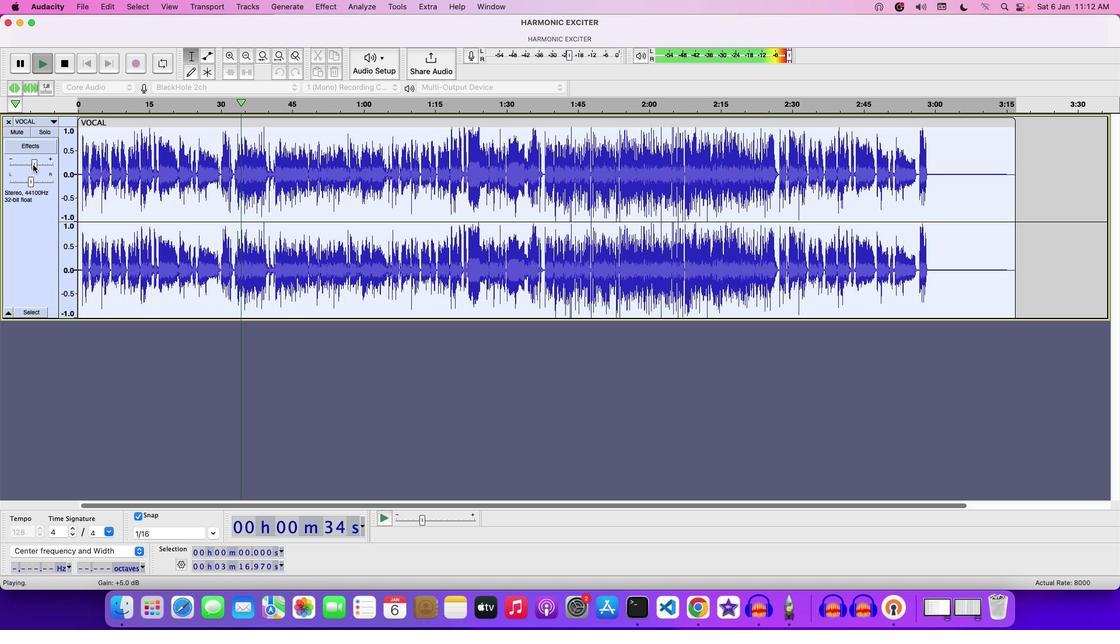 
Action: Mouse pressed left at (33, 164)
Screenshot: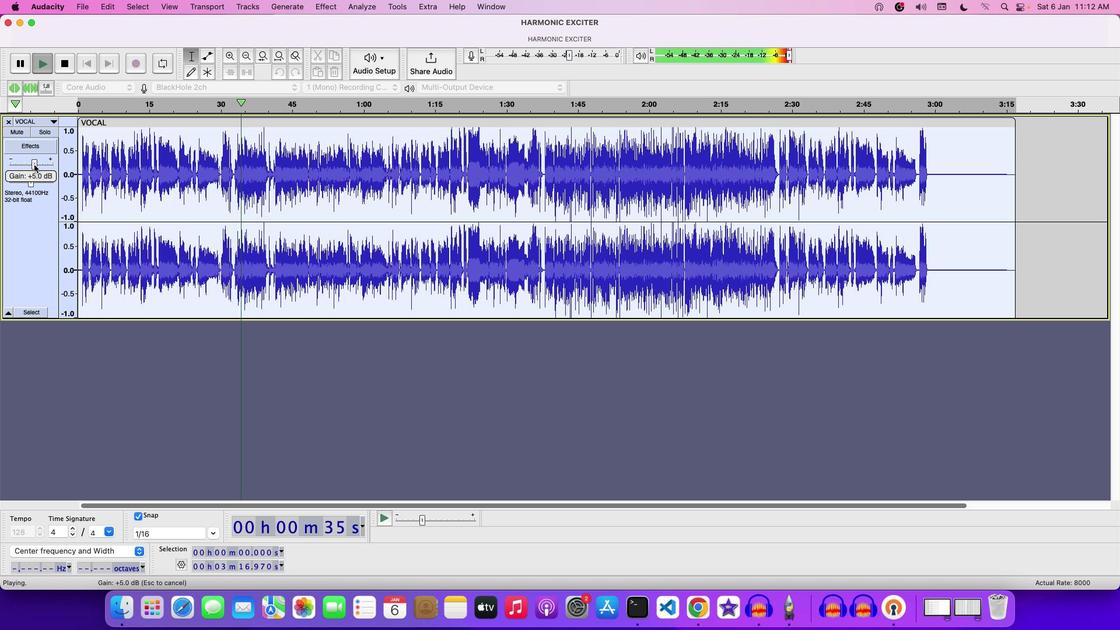 
Action: Mouse moved to (321, 182)
Screenshot: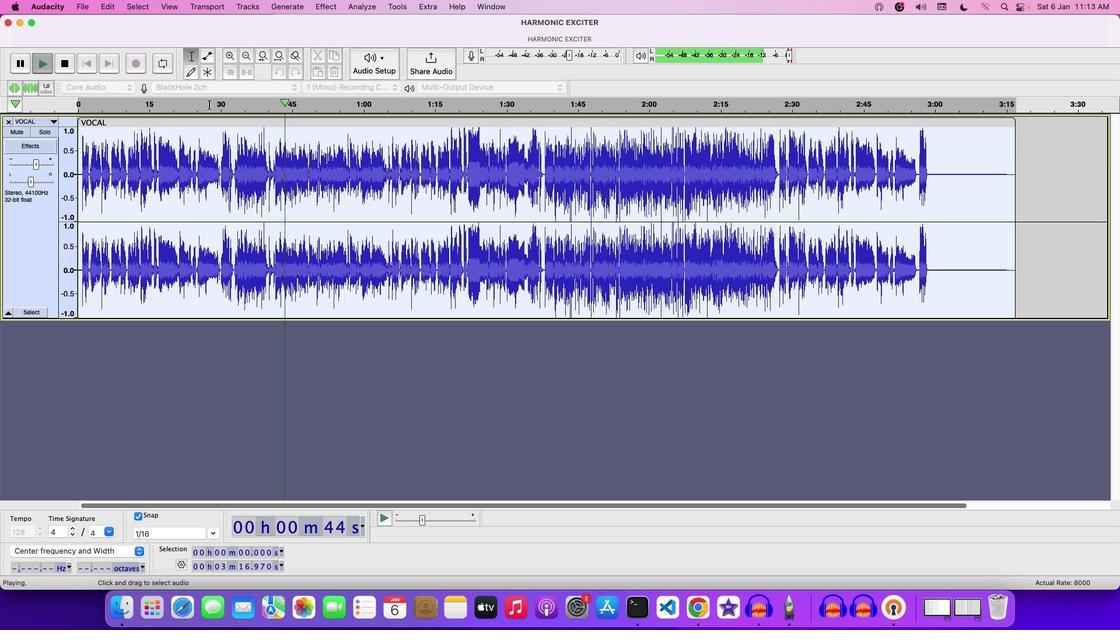 
Action: Key pressed Key.space
Screenshot: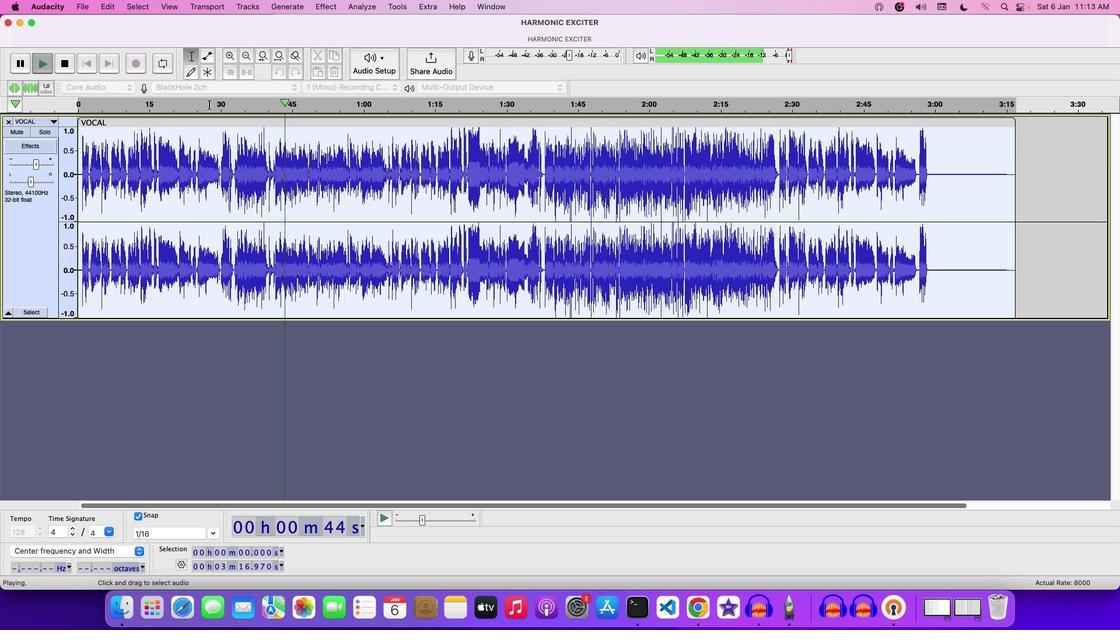 
Action: Mouse moved to (79, 7)
Screenshot: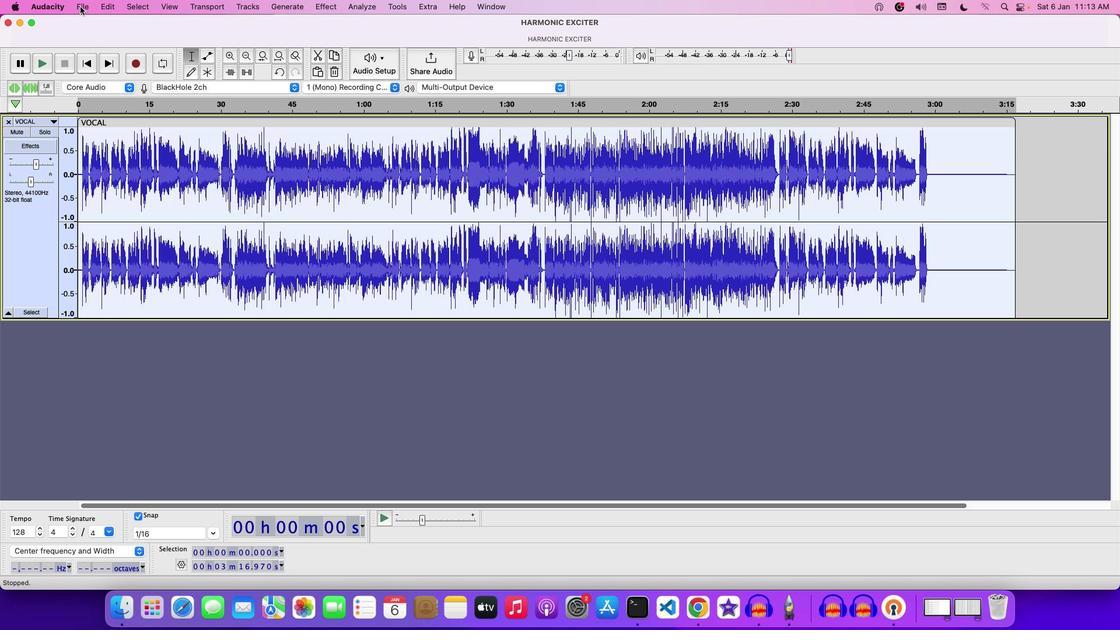 
Action: Mouse pressed left at (79, 7)
Screenshot: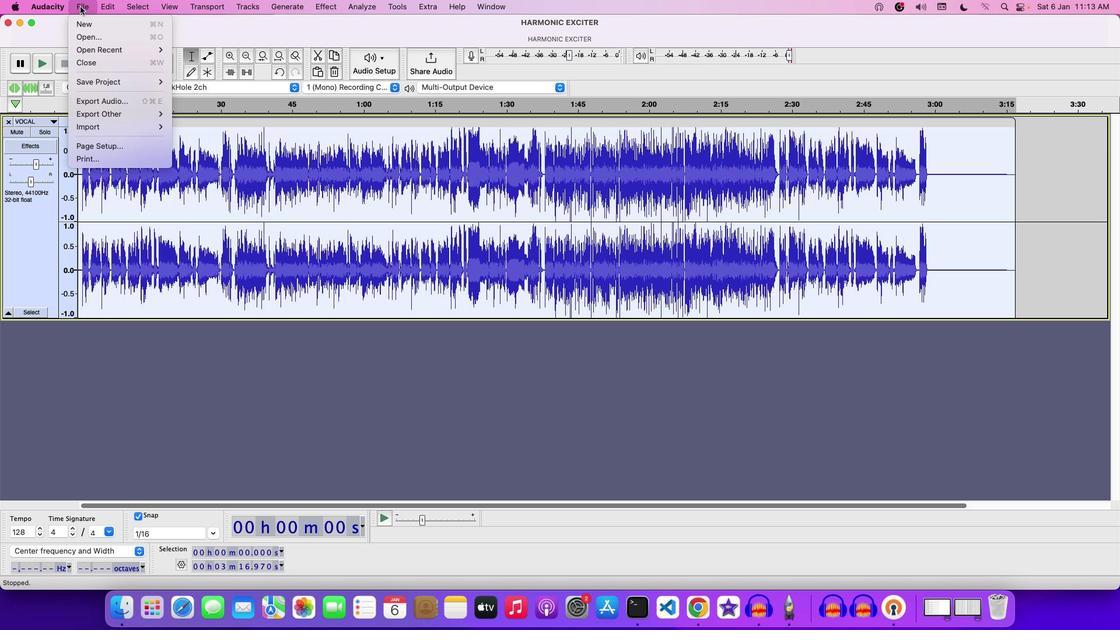 
Action: Mouse moved to (245, 84)
Screenshot: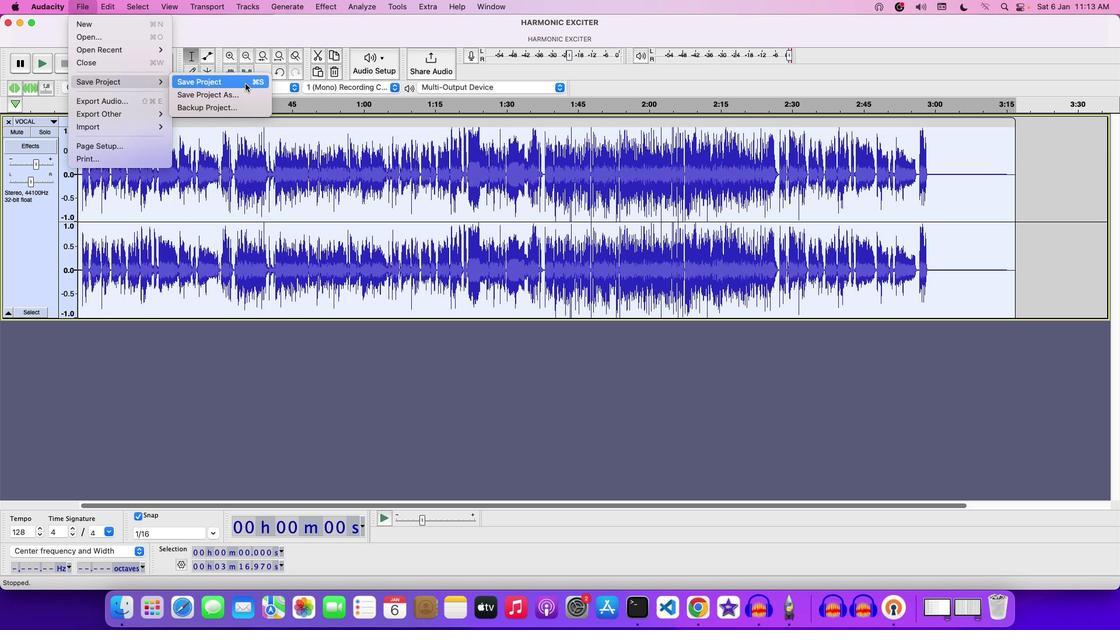 
Action: Mouse pressed left at (245, 84)
Screenshot: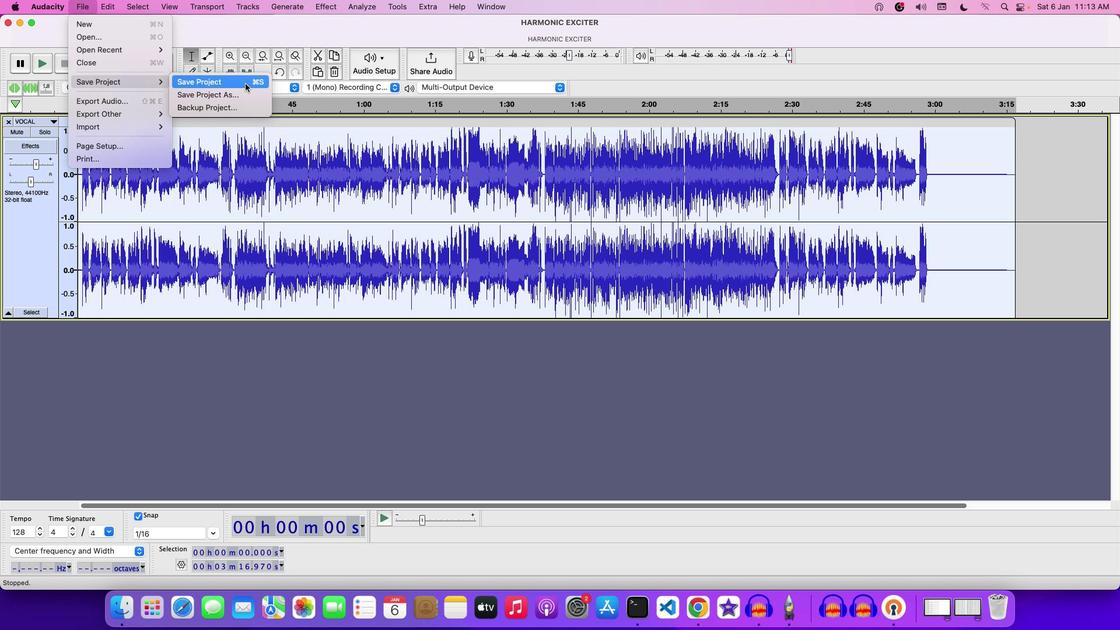 
Action: Mouse moved to (77, 7)
Screenshot: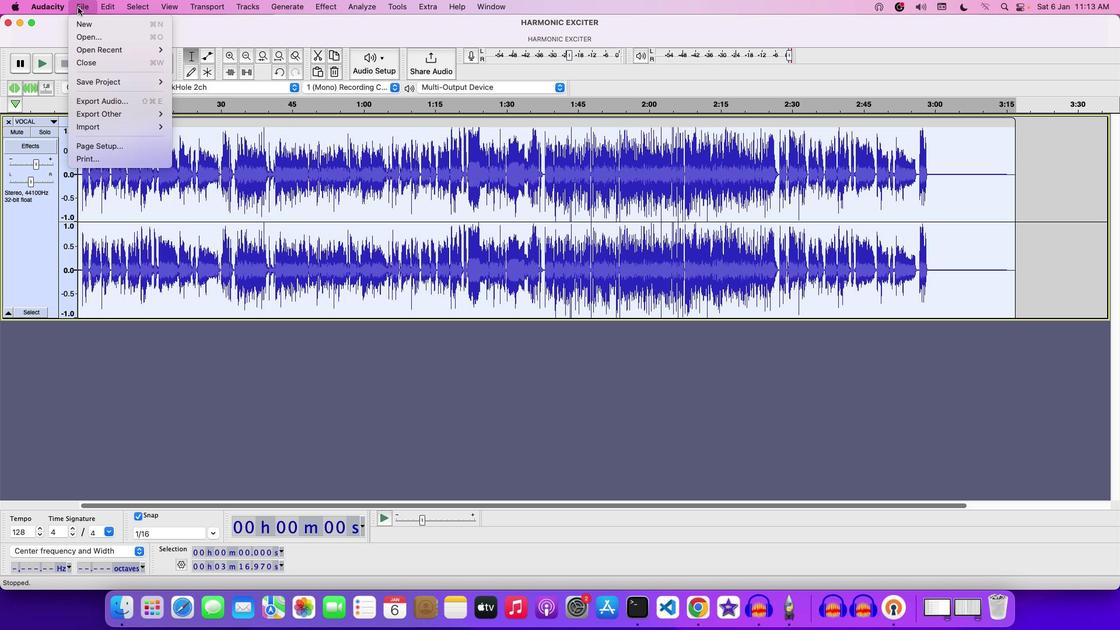 
Action: Mouse pressed left at (77, 7)
Screenshot: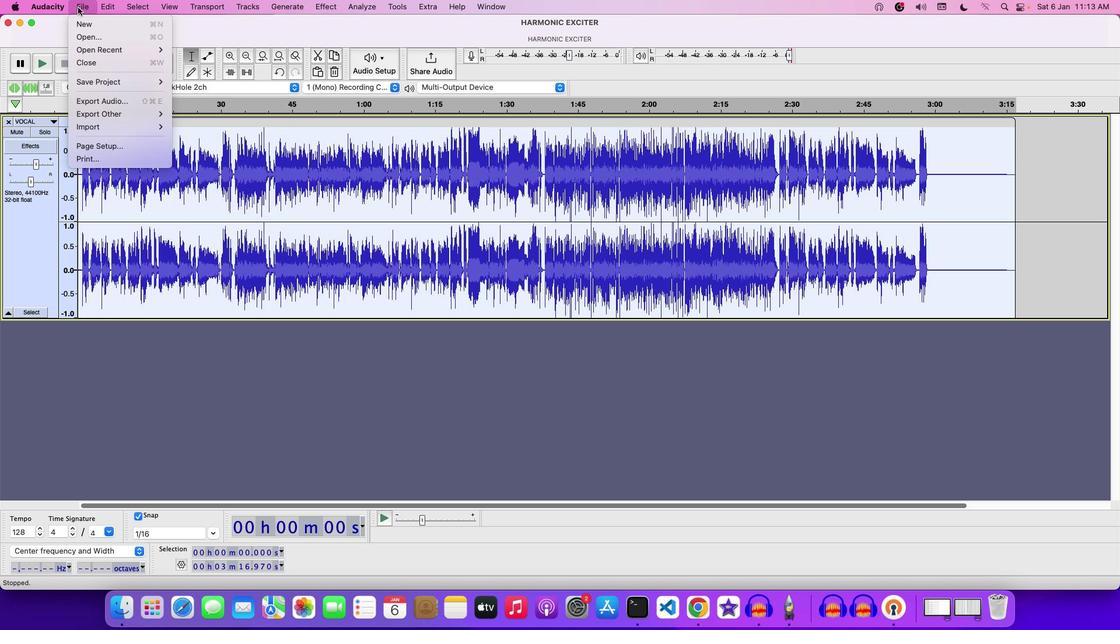 
Action: Mouse moved to (195, 91)
Screenshot: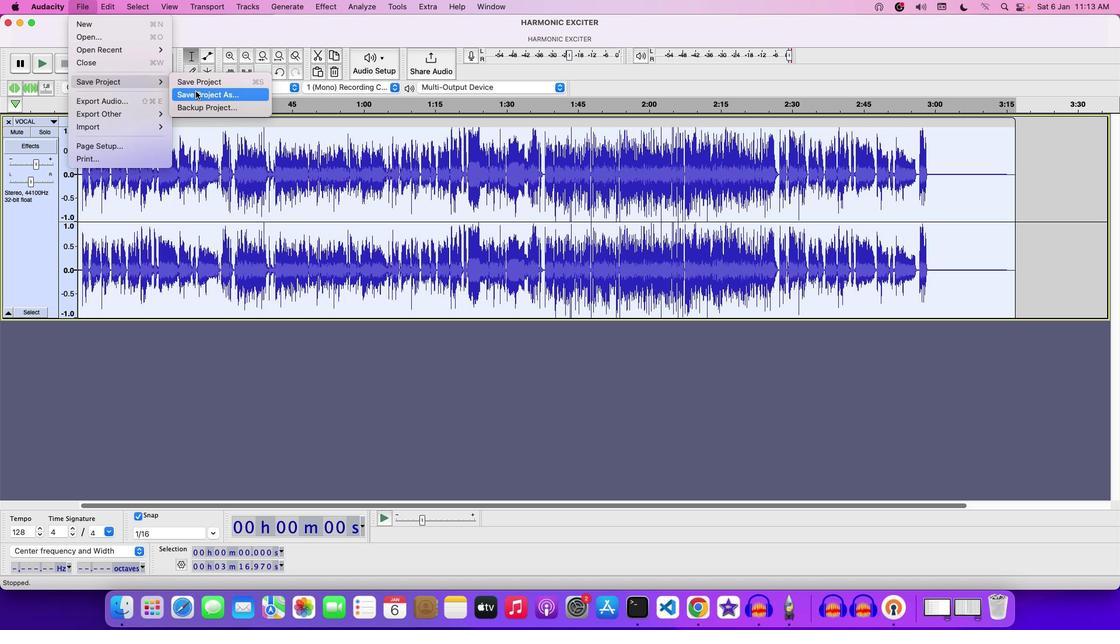 
Action: Mouse pressed left at (195, 91)
Screenshot: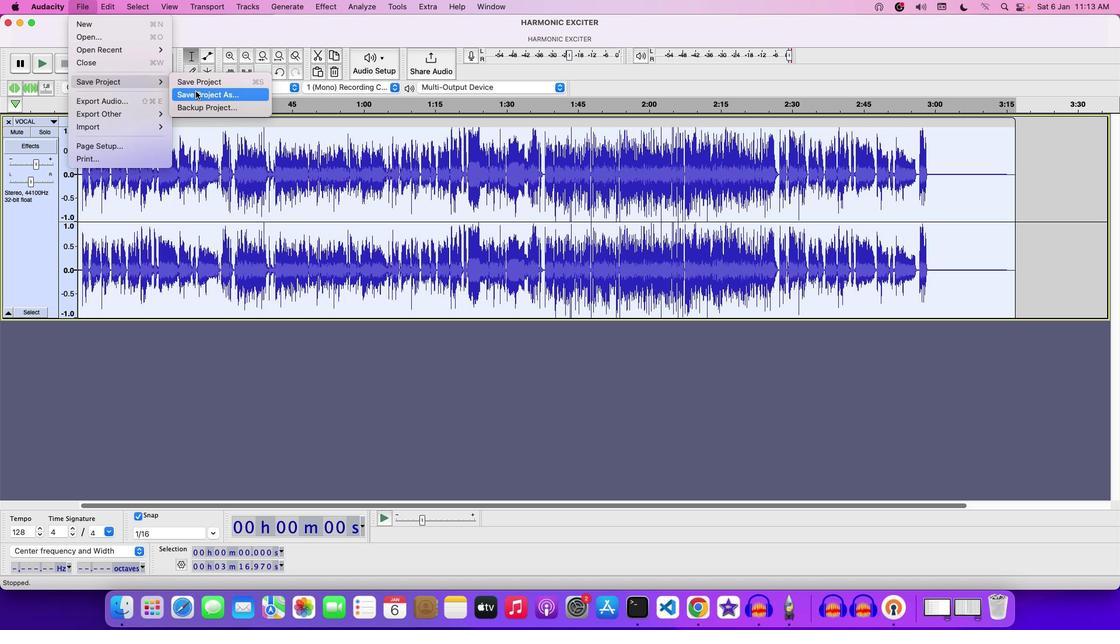 
Action: Mouse moved to (521, 192)
Screenshot: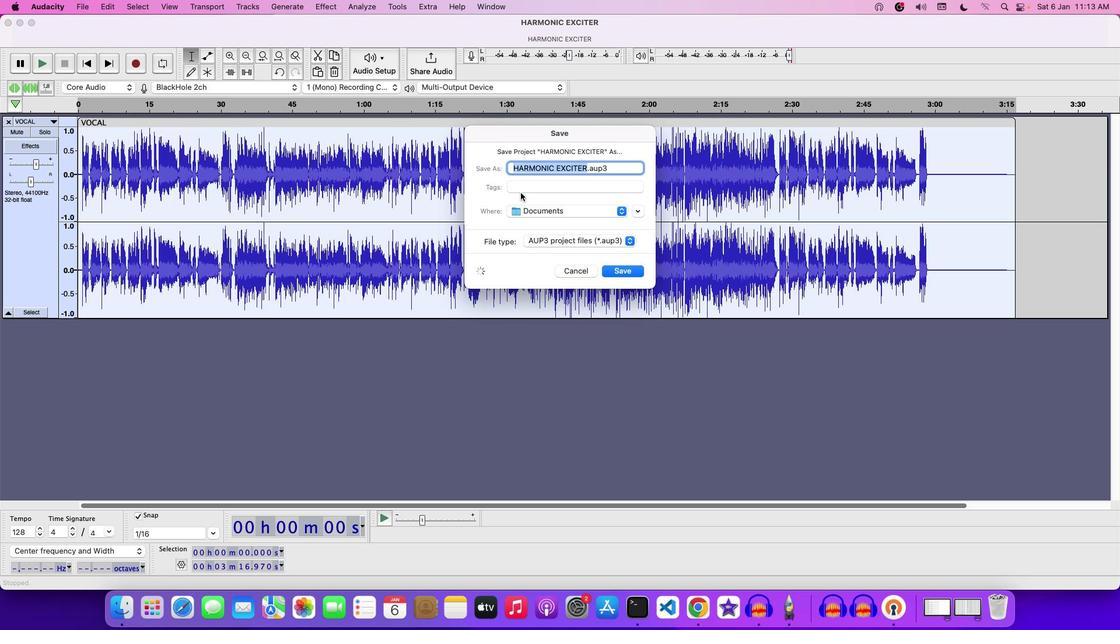 
Action: Key pressed Key.backspace'E''X''P'Key.space'W''I''T''H'Key.space'H''A''R''M''O''N''I''C'Key.space'E''X''C''I''T''E''R'
Screenshot: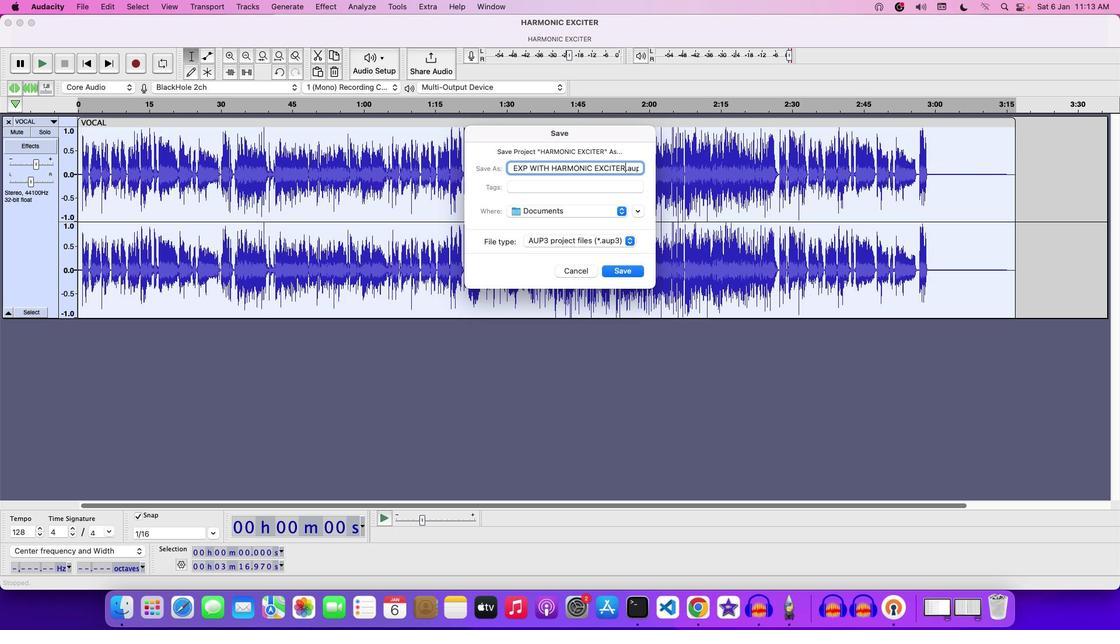 
Action: Mouse moved to (616, 270)
Screenshot: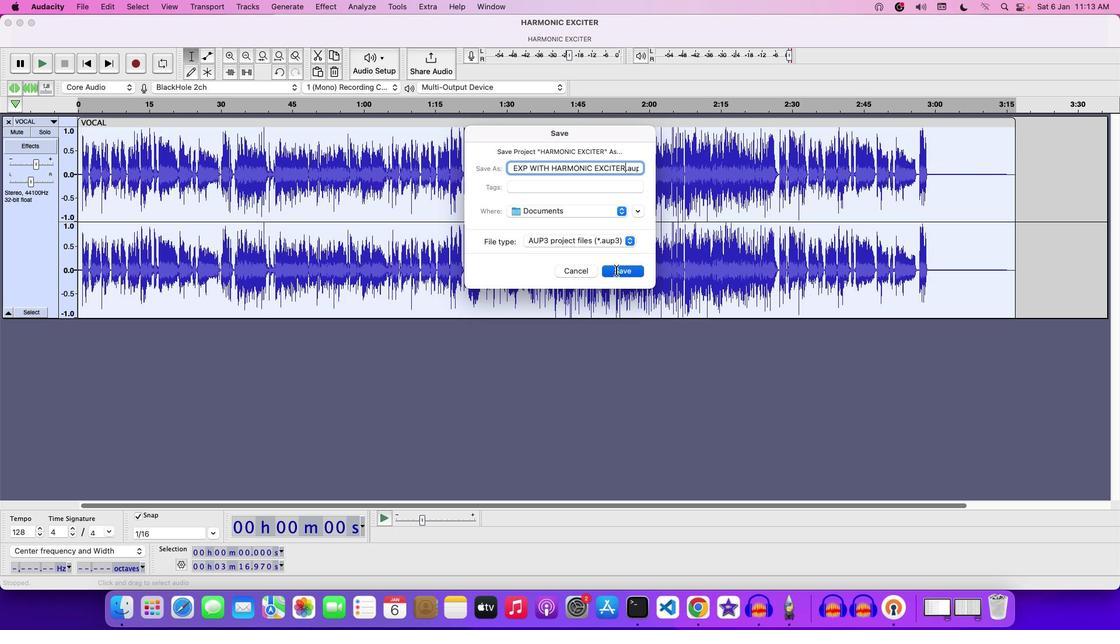 
Action: Mouse pressed left at (616, 270)
Screenshot: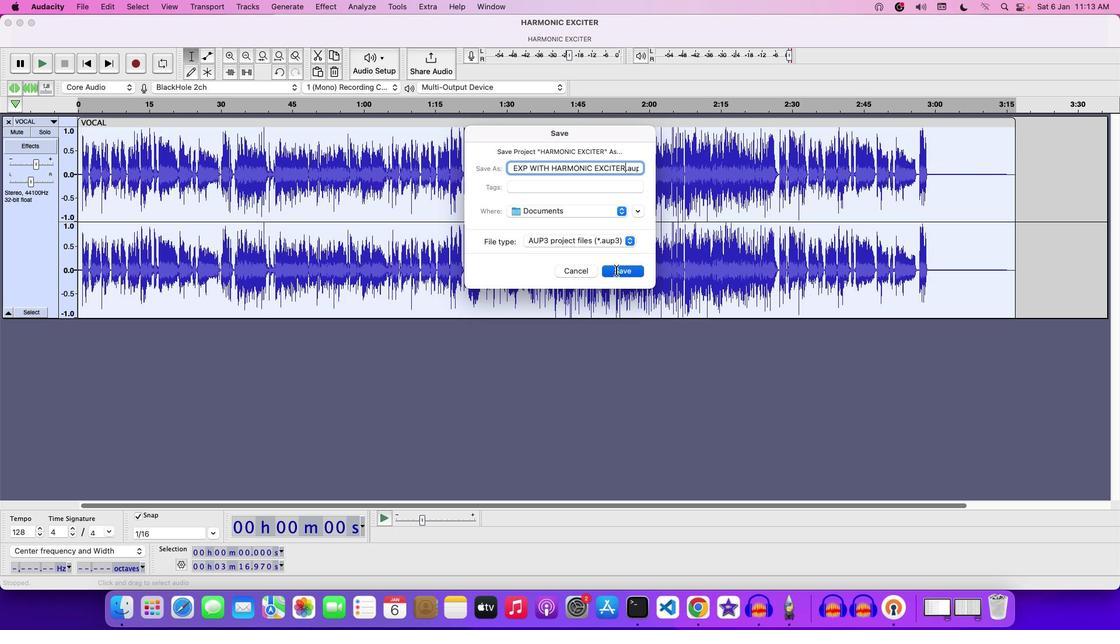 
Action: Mouse moved to (623, 270)
Screenshot: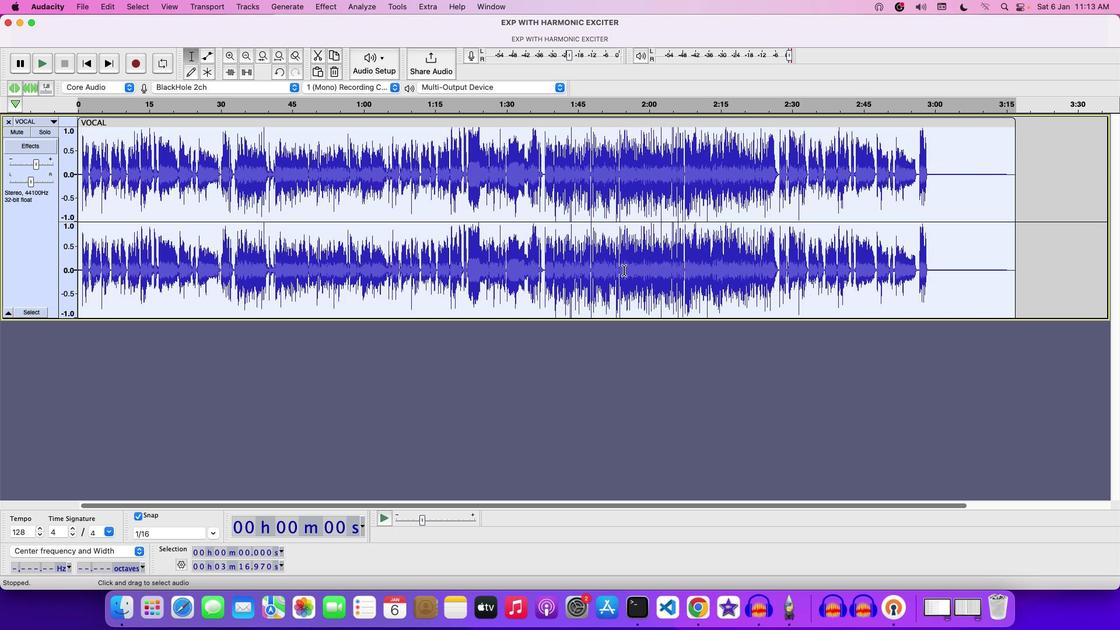 
